 Task: Open Card Customer Service Review in Board Brand Guidelines Development and Implementation to Workspace Enterprise Resource Planning Software and add a team member Softage.3@softage.net, a label Red, a checklist Financial Planning, an attachment from your onedrive, a color Red and finally, add a card description 'Plan and execute company team-building activity at a pottery class' and a comment 'This task requires us to stay focused on the end goal and not get sidetracked by distractions.'. Add a start date 'Jan 03, 1900' with a due date 'Jan 10, 1900'
Action: Mouse moved to (71, 240)
Screenshot: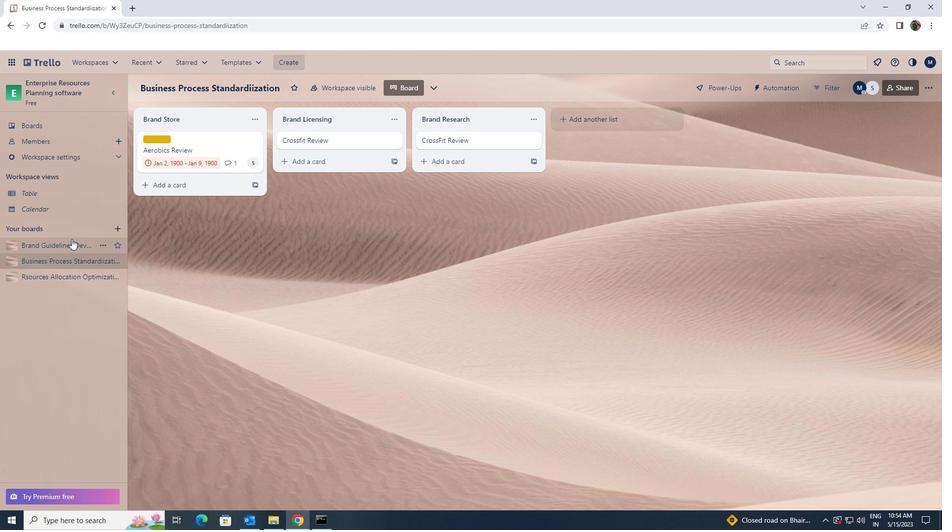 
Action: Mouse pressed left at (71, 240)
Screenshot: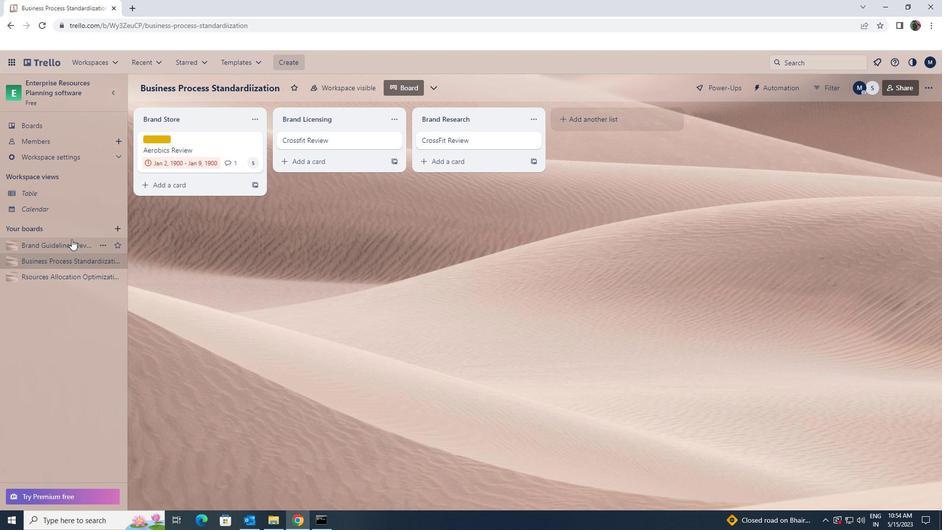 
Action: Mouse moved to (187, 137)
Screenshot: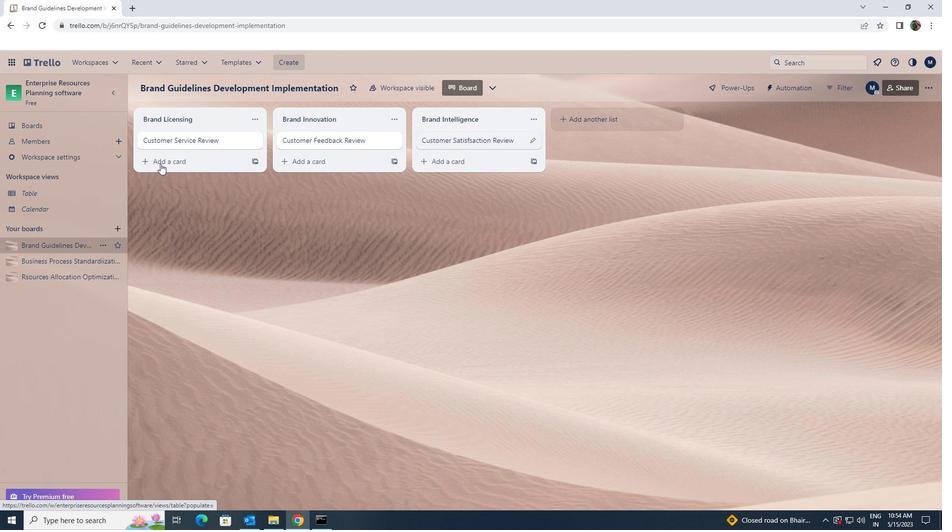
Action: Mouse pressed left at (187, 137)
Screenshot: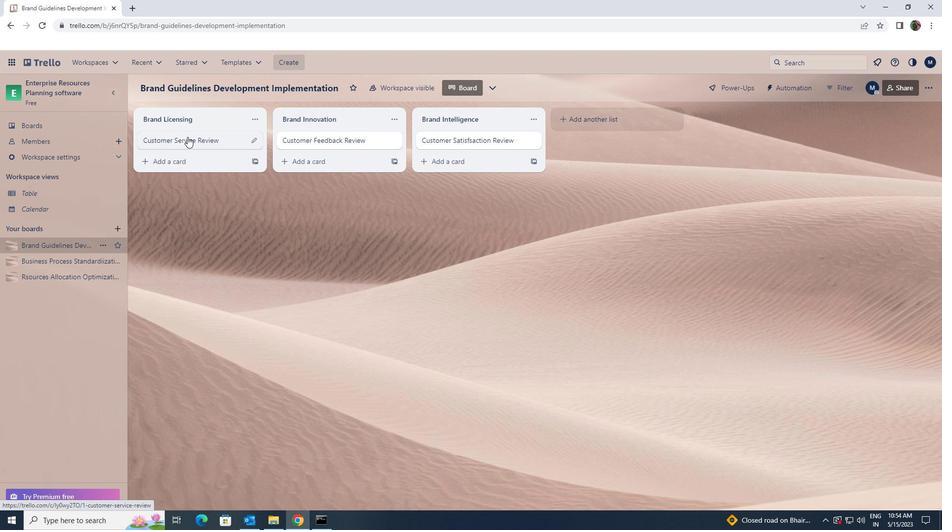 
Action: Mouse moved to (585, 145)
Screenshot: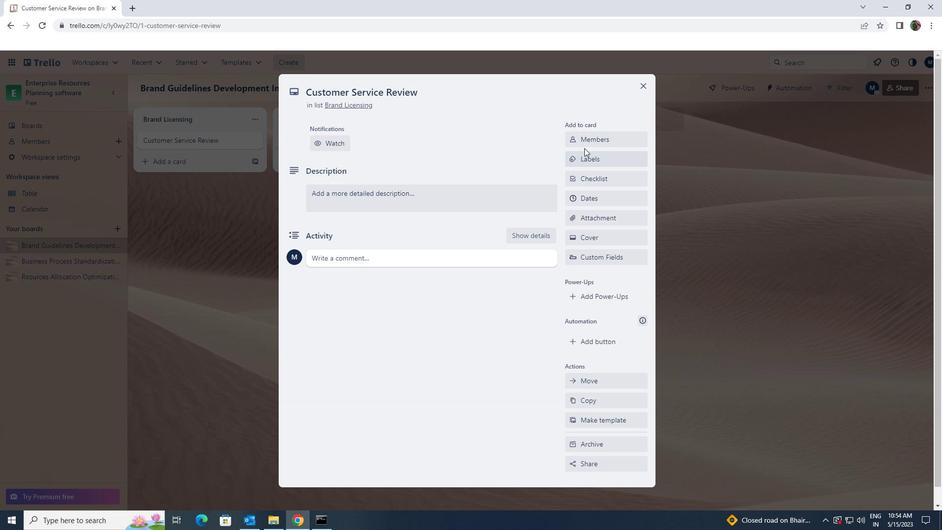 
Action: Mouse pressed left at (585, 145)
Screenshot: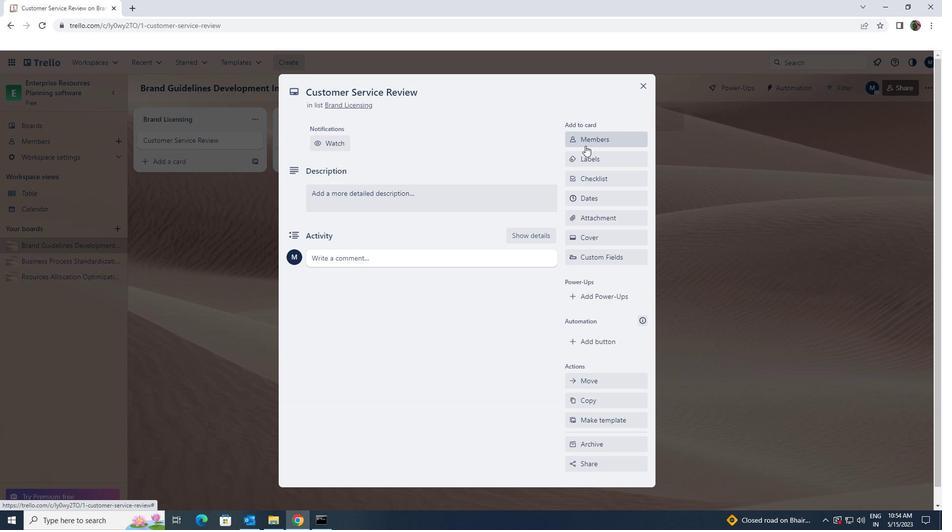 
Action: Mouse moved to (593, 176)
Screenshot: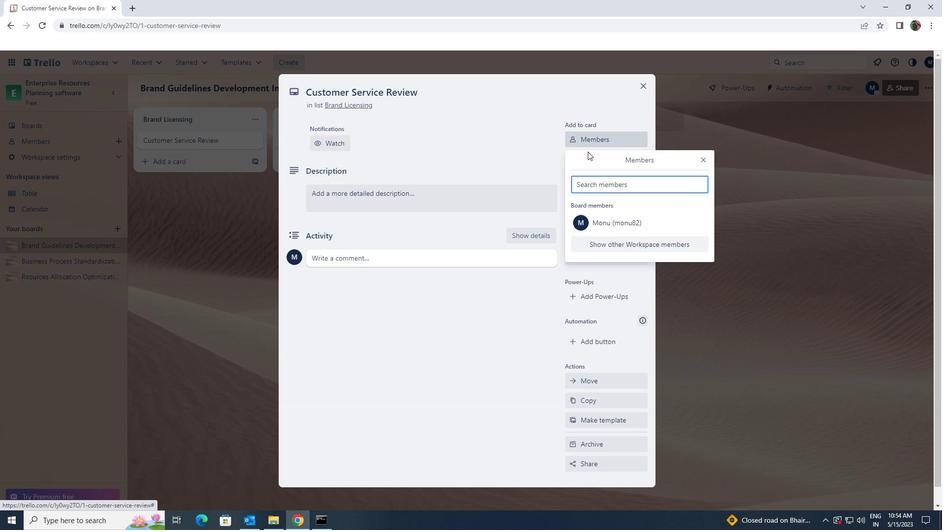 
Action: Key pressed softage.3<Key.shift>@SOFTAGE.NET
Screenshot: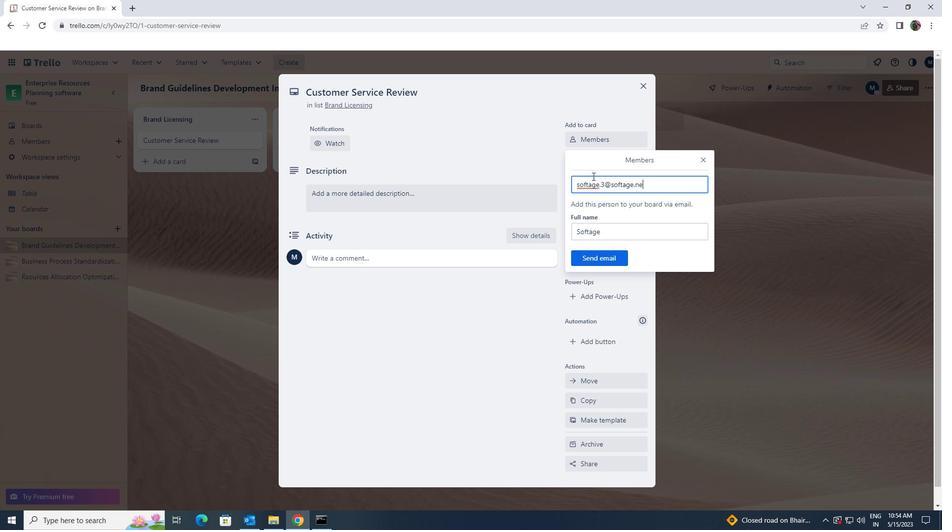 
Action: Mouse moved to (601, 265)
Screenshot: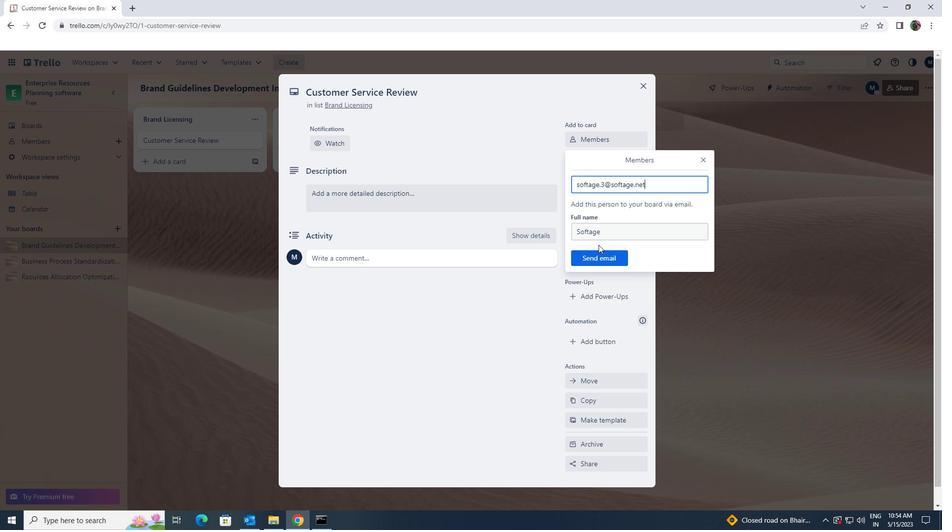 
Action: Mouse pressed left at (601, 265)
Screenshot: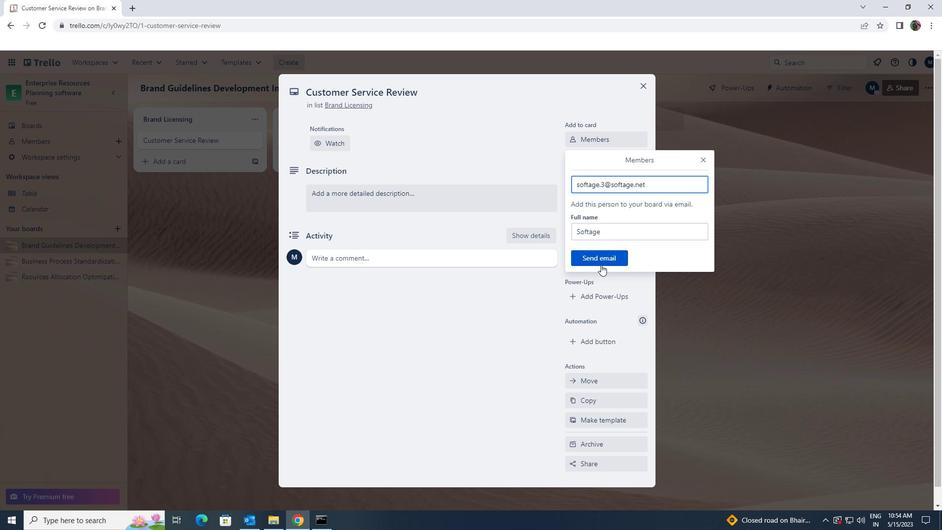 
Action: Mouse moved to (601, 196)
Screenshot: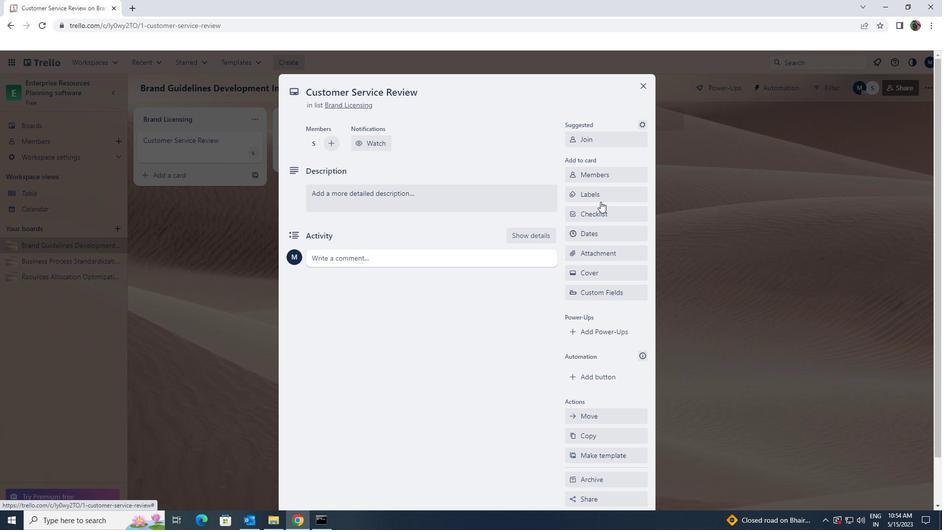 
Action: Mouse pressed left at (601, 196)
Screenshot: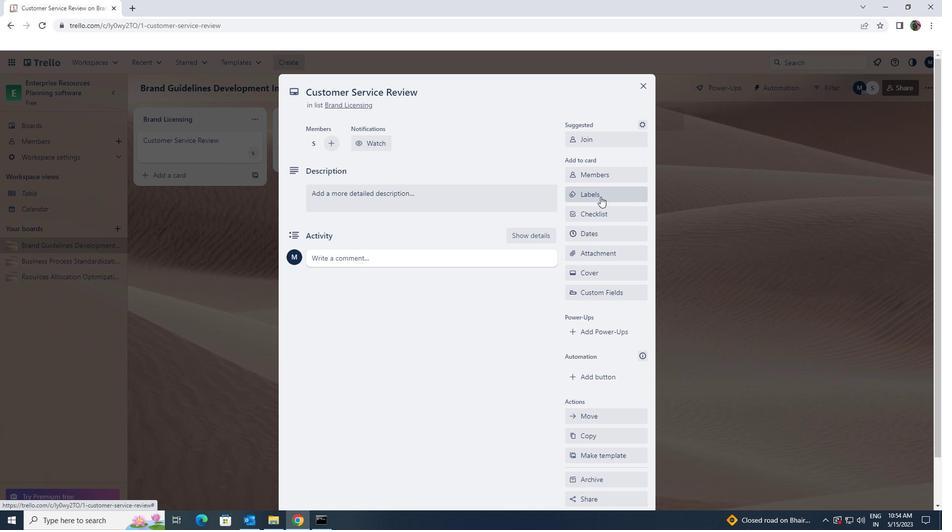 
Action: Mouse moved to (637, 387)
Screenshot: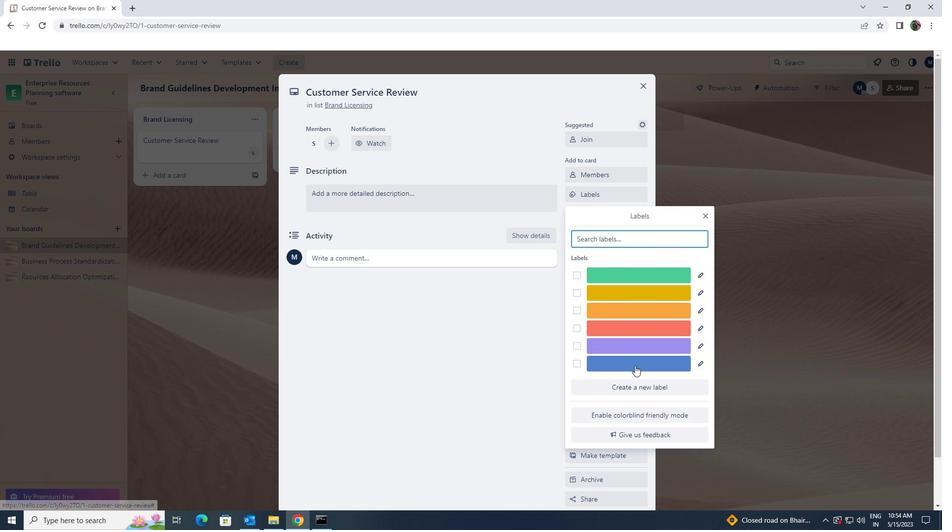 
Action: Mouse pressed left at (637, 387)
Screenshot: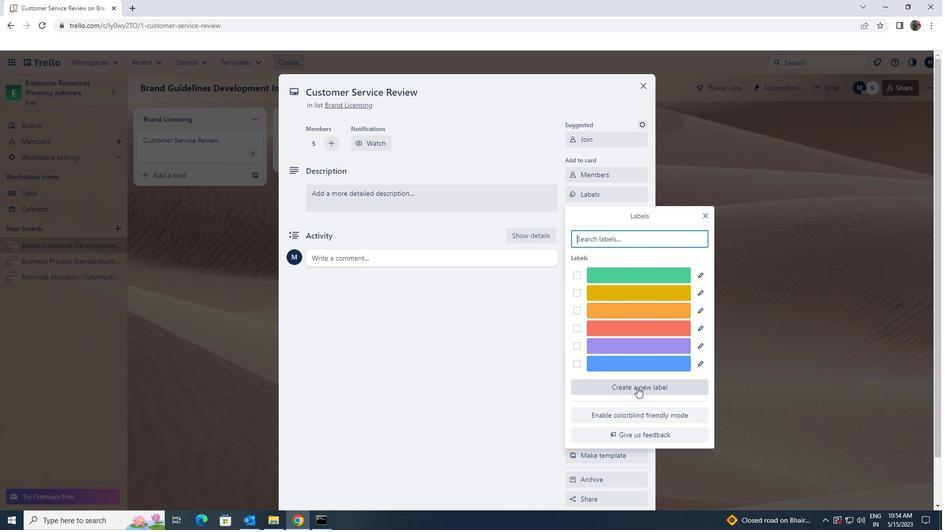
Action: Mouse moved to (665, 377)
Screenshot: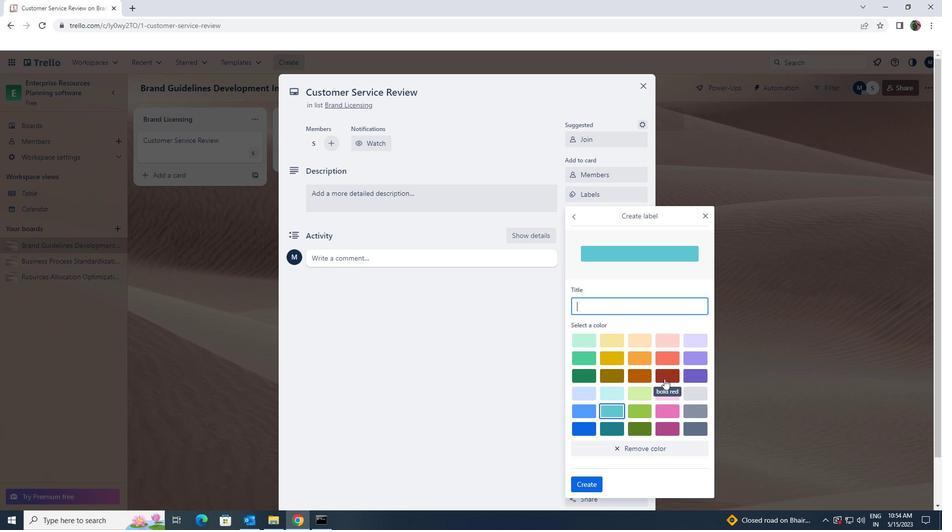 
Action: Mouse pressed left at (665, 377)
Screenshot: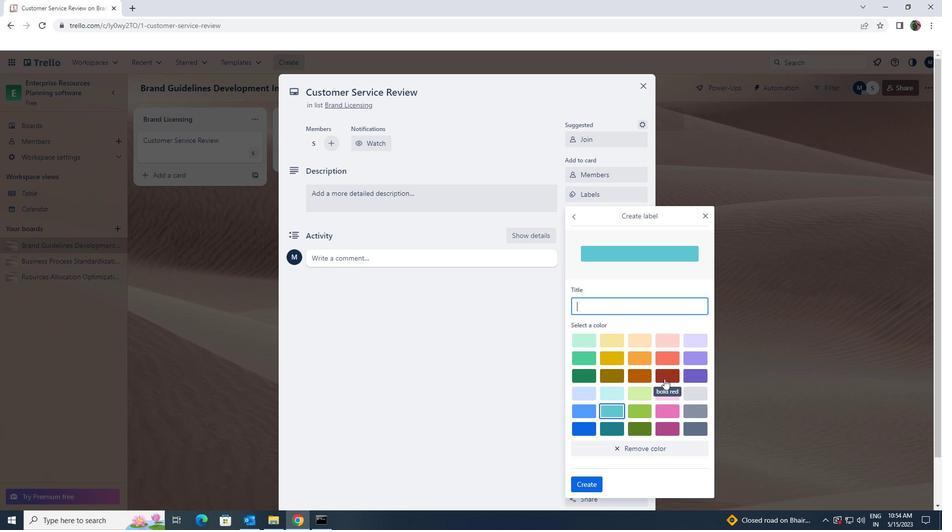 
Action: Mouse moved to (597, 487)
Screenshot: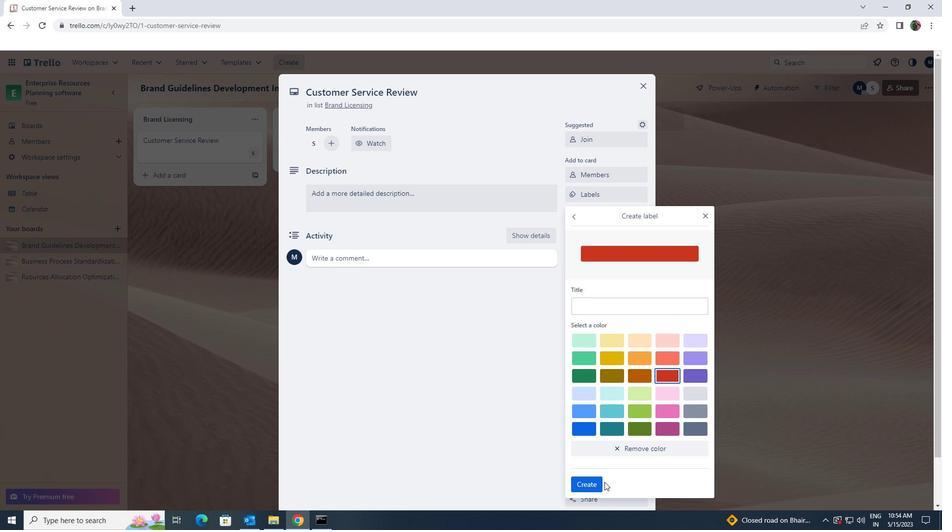 
Action: Mouse pressed left at (597, 487)
Screenshot: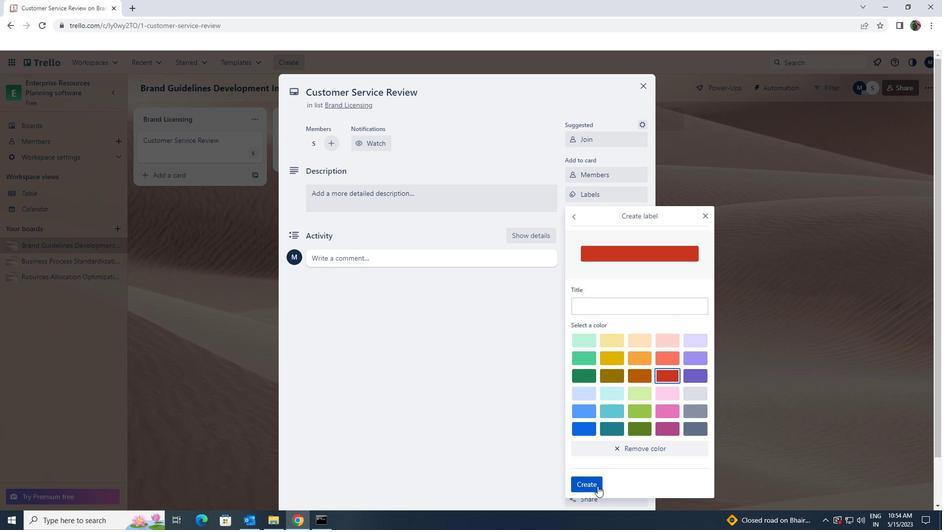 
Action: Mouse moved to (705, 217)
Screenshot: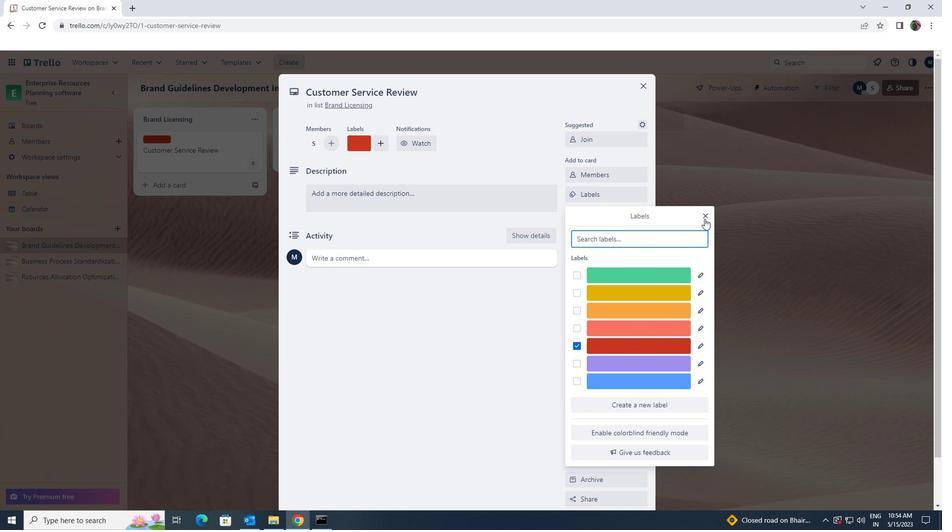 
Action: Mouse pressed left at (705, 217)
Screenshot: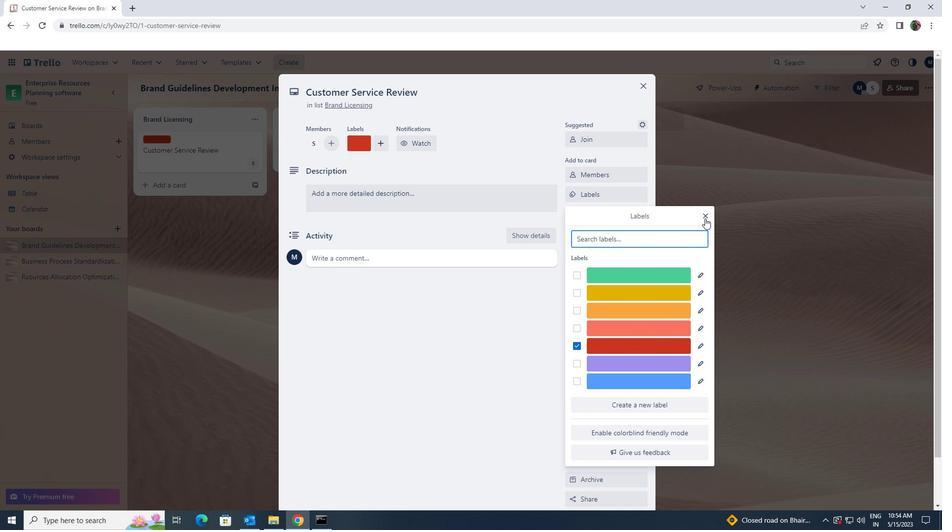 
Action: Mouse moved to (637, 213)
Screenshot: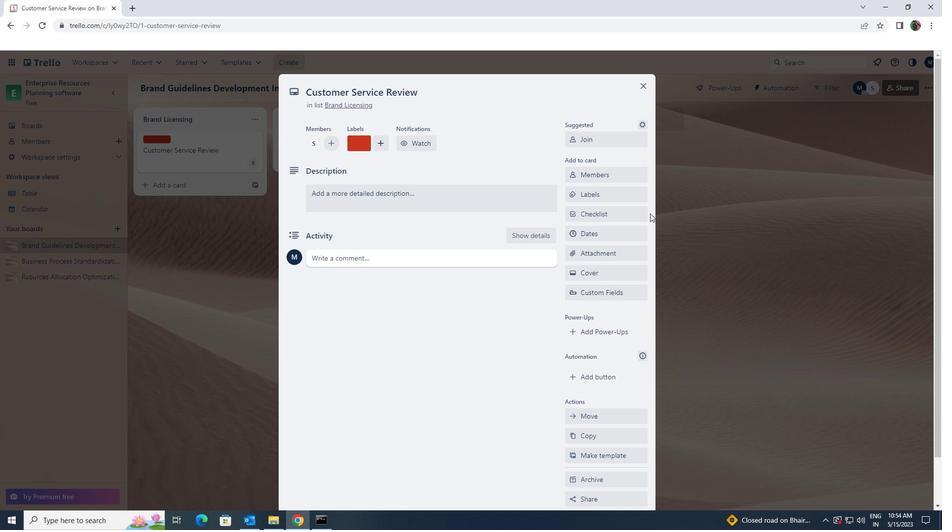 
Action: Mouse pressed left at (637, 213)
Screenshot: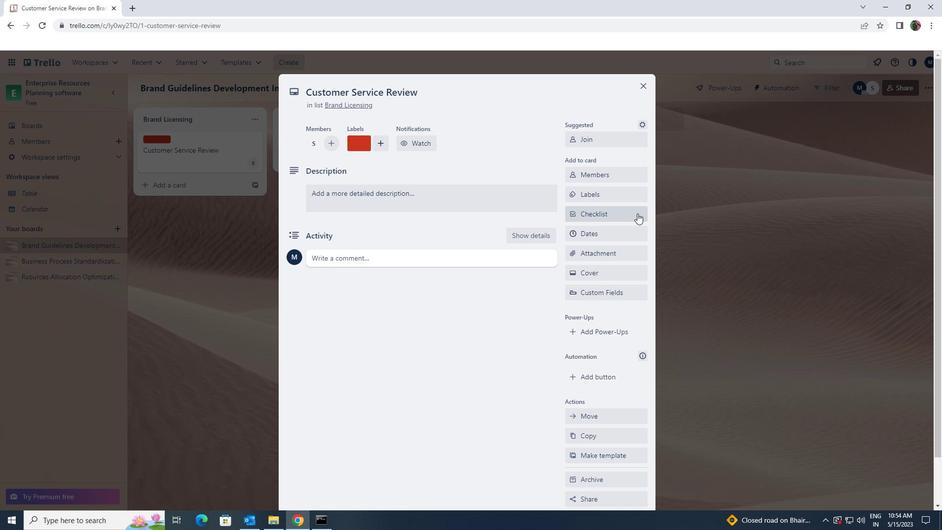 
Action: Key pressed <Key.shift>FINANCIAL<Key.space><Key.shift>PLANNING
Screenshot: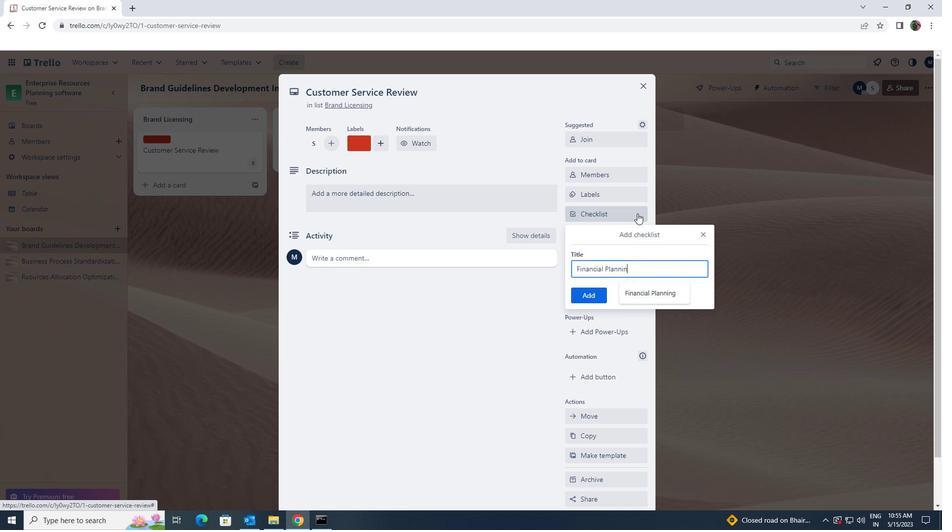 
Action: Mouse moved to (594, 295)
Screenshot: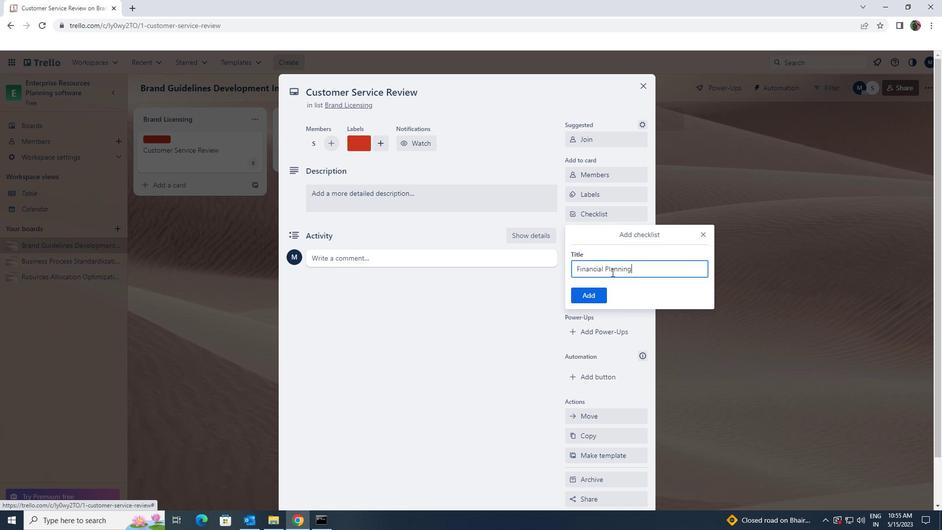 
Action: Mouse pressed left at (594, 295)
Screenshot: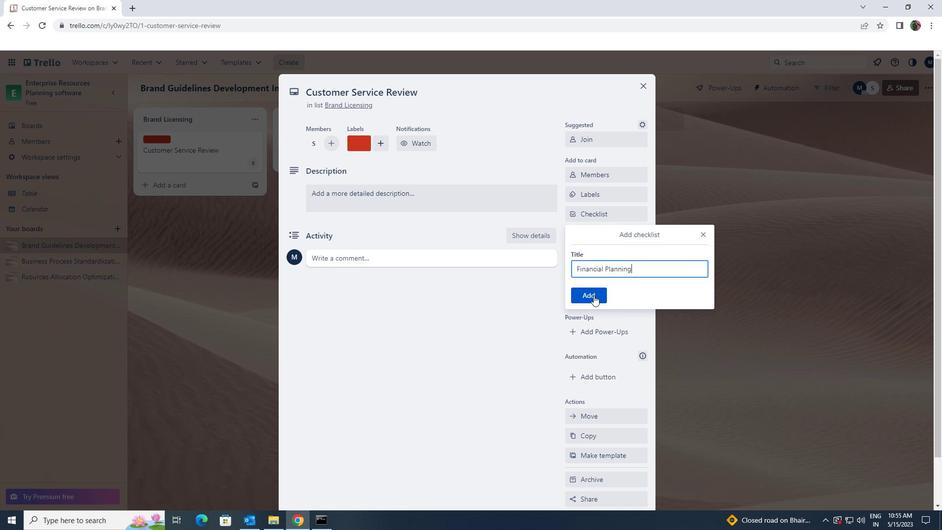 
Action: Mouse moved to (605, 254)
Screenshot: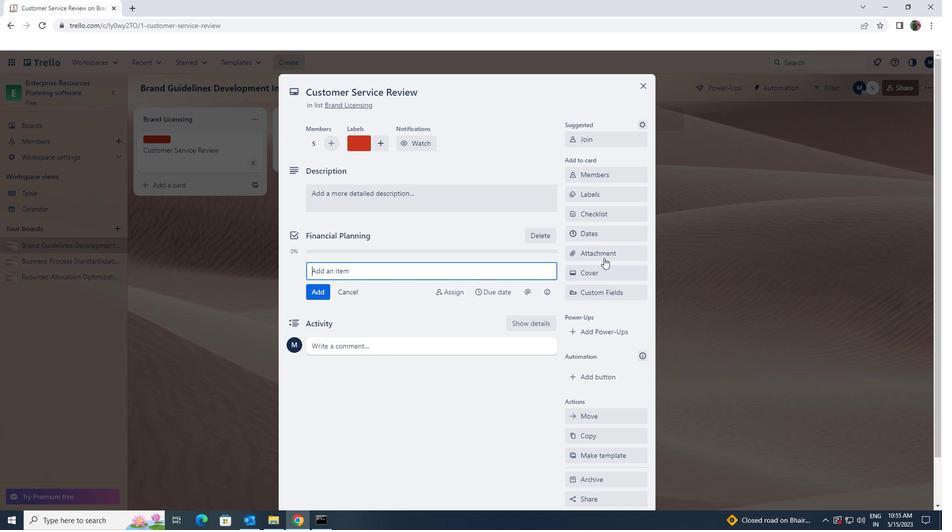 
Action: Mouse pressed left at (605, 254)
Screenshot: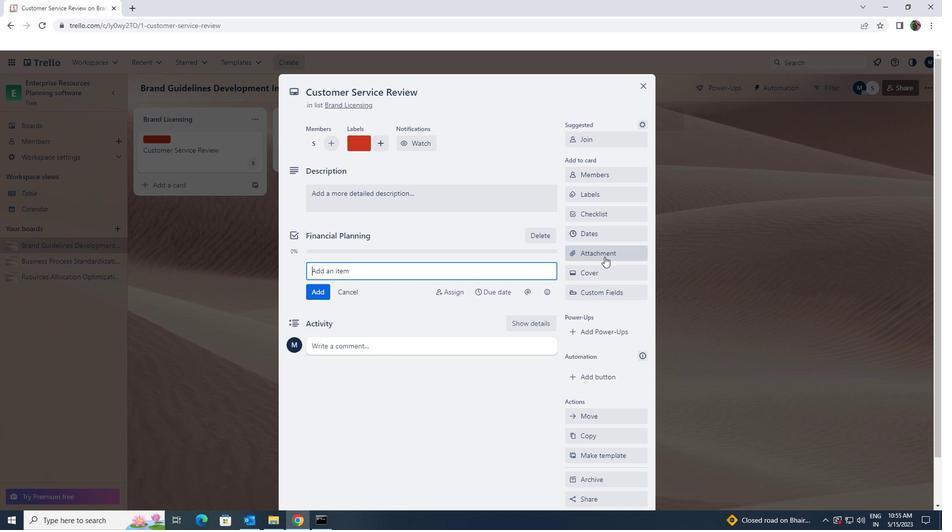 
Action: Mouse moved to (610, 323)
Screenshot: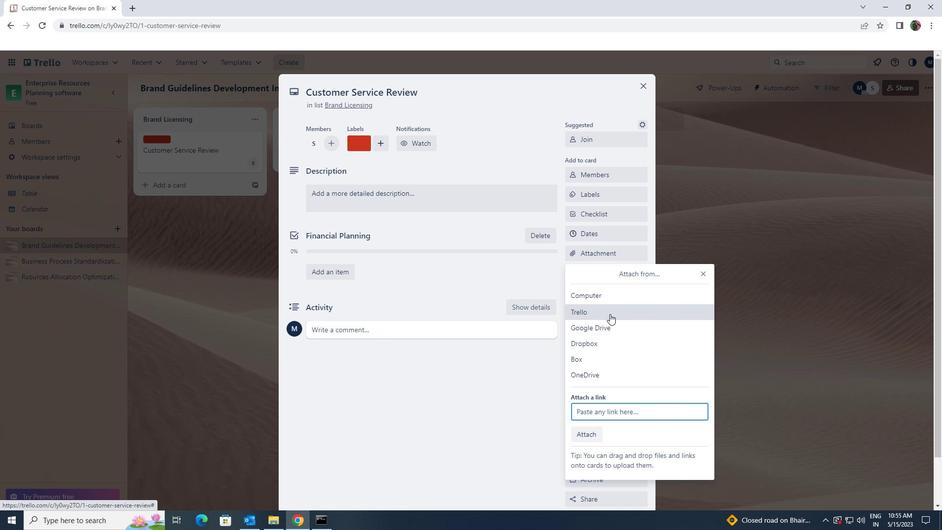 
Action: Mouse pressed left at (610, 323)
Screenshot: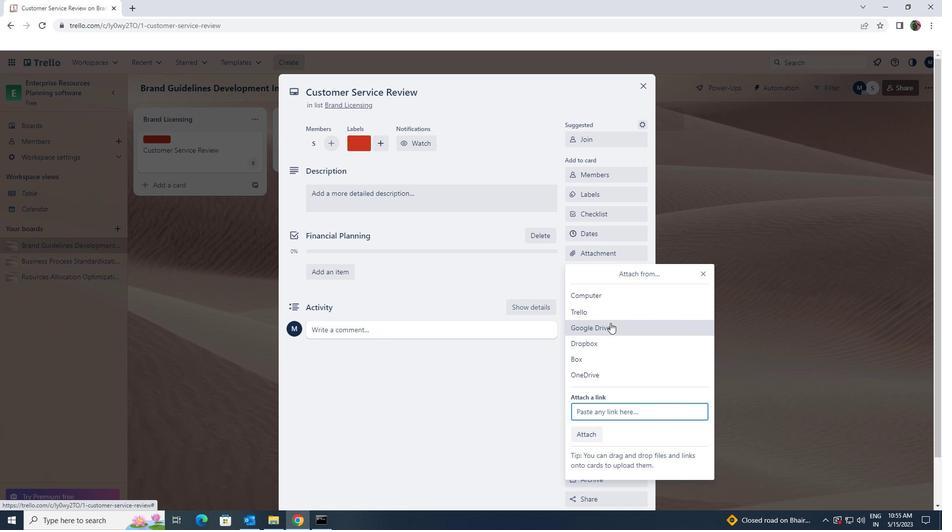 
Action: Mouse moved to (284, 280)
Screenshot: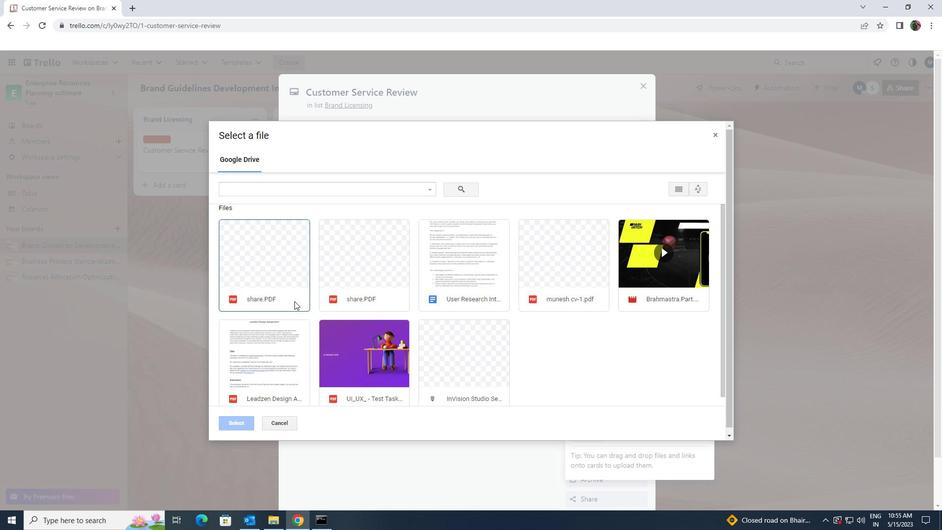 
Action: Mouse pressed left at (284, 280)
Screenshot: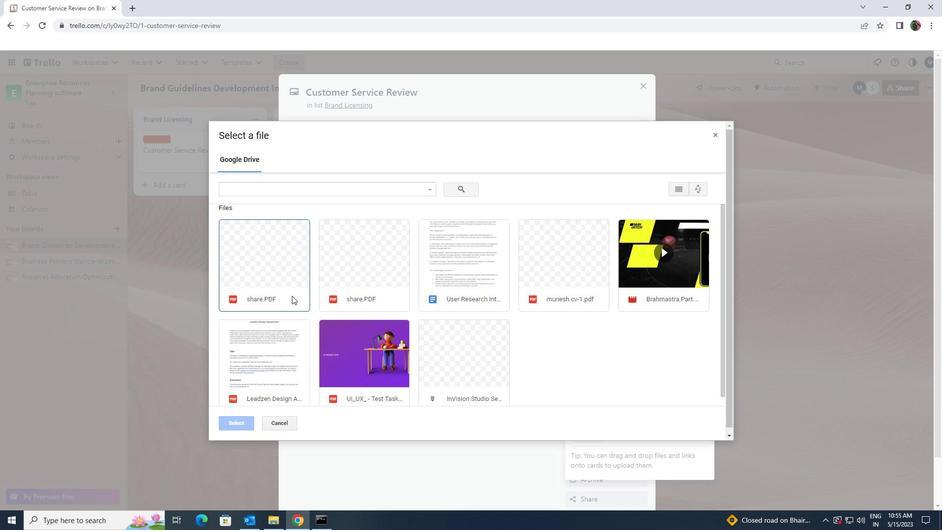 
Action: Mouse moved to (249, 423)
Screenshot: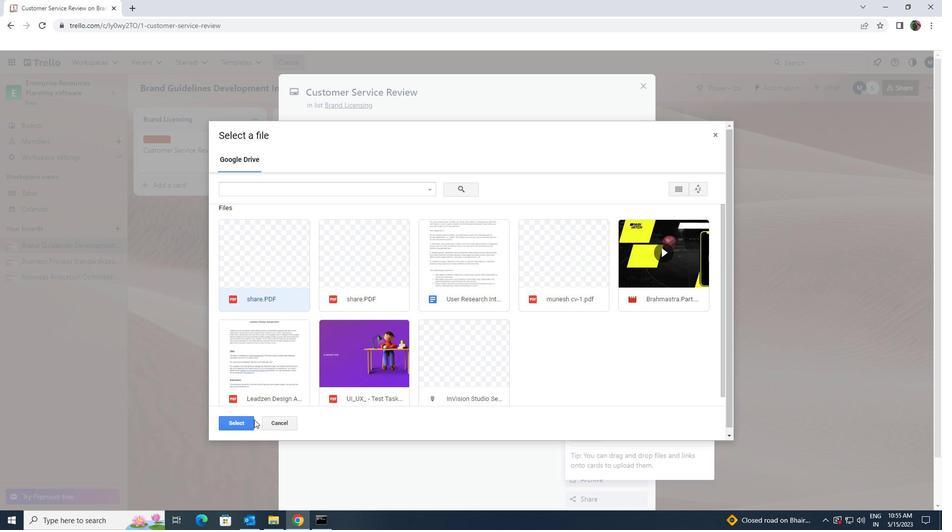 
Action: Mouse pressed left at (249, 423)
Screenshot: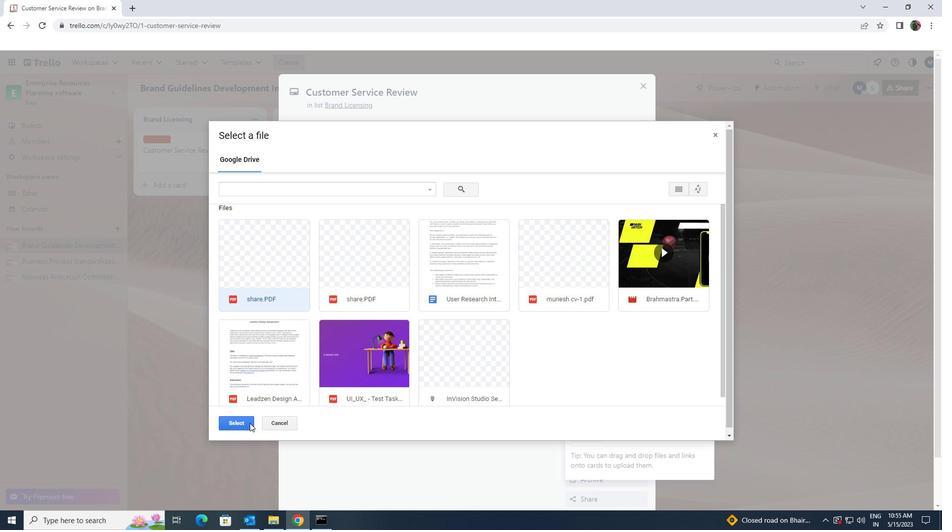 
Action: Mouse moved to (331, 195)
Screenshot: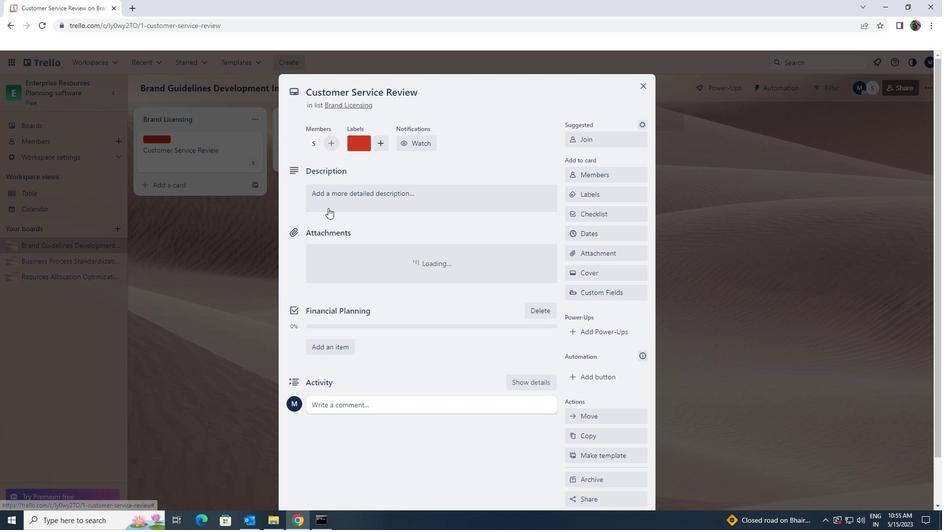 
Action: Mouse pressed left at (331, 195)
Screenshot: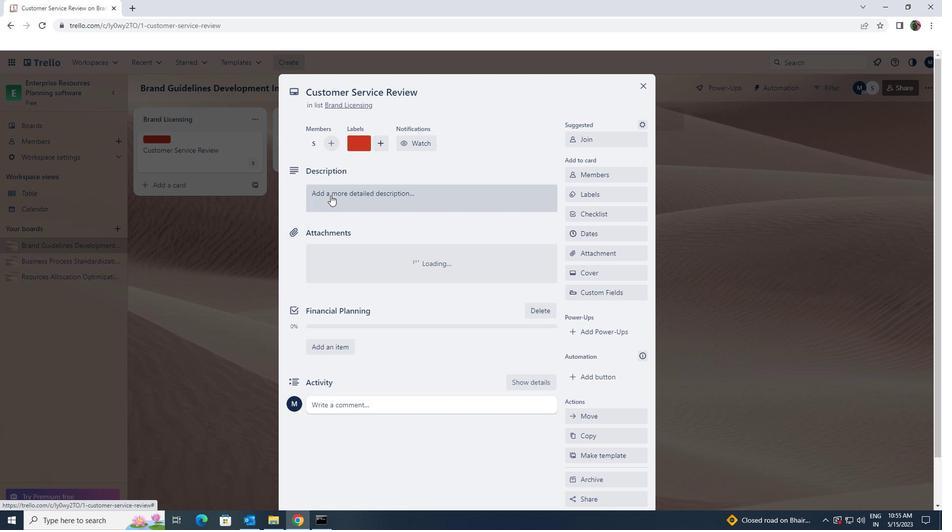 
Action: Key pressed <Key.shift><Key.shift><Key.shift><Key.shift><Key.shift><Key.shift><Key.shift><Key.shift><Key.shift><Key.shift><Key.shift><Key.shift><Key.shift><Key.shift><Key.shift><Key.shift><Key.shift><Key.shift><Key.shift><Key.shift><Key.shift><Key.shift><Key.shift><Key.shift><Key.shift><Key.shift><Key.shift><Key.shift><Key.shift><Key.shift><Key.shift><Key.shift><Key.shift><Key.shift><Key.shift>PLAN<Key.space>AND<Key.space>EXECUTE<Key.space>COMPNAY<Key.space>TEAM<Key.space>BUILDING<Key.space>ACTIVITY<Key.space>AT<Key.space>A<Key.space>POTTERY<Key.space>CLASS
Screenshot: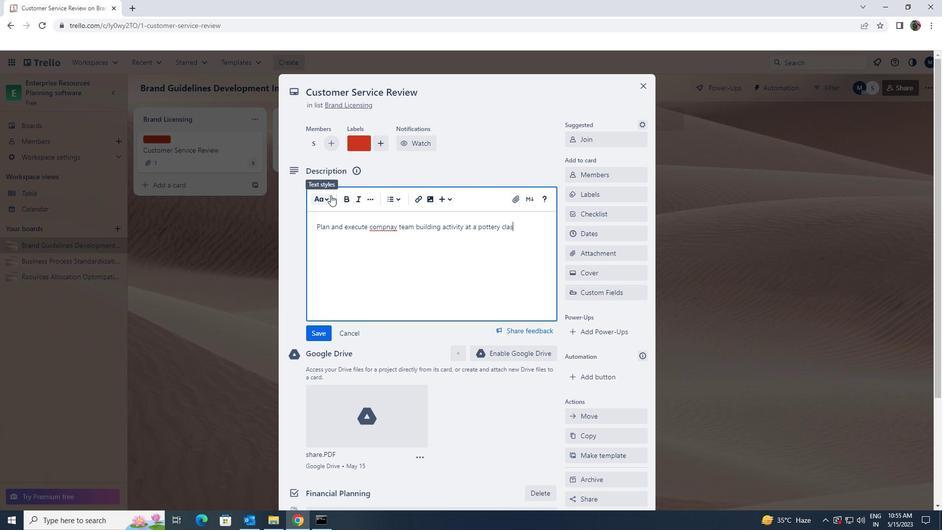 
Action: Mouse moved to (390, 227)
Screenshot: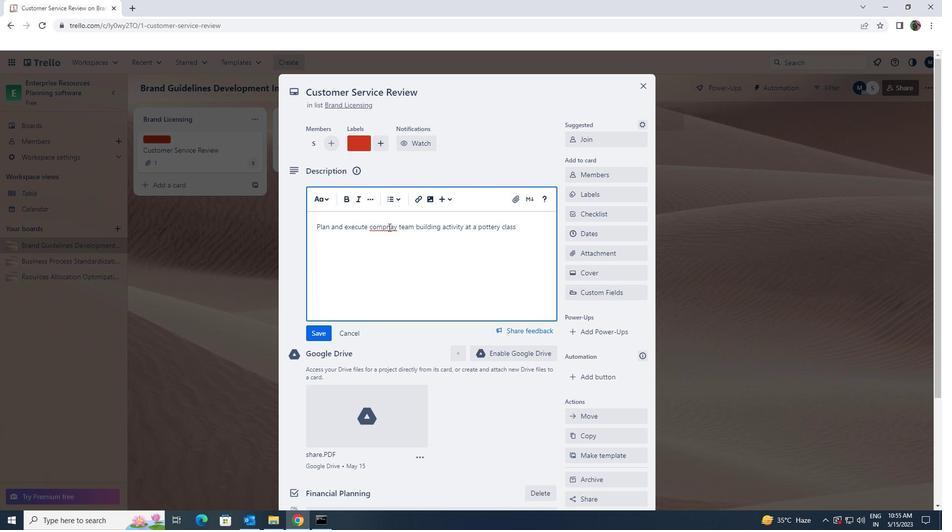 
Action: Mouse pressed left at (390, 227)
Screenshot: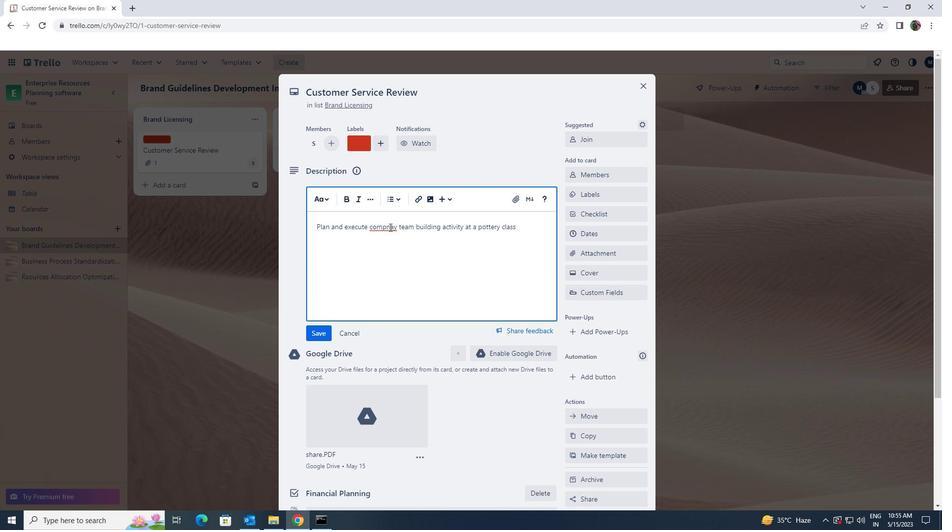 
Action: Mouse moved to (392, 227)
Screenshot: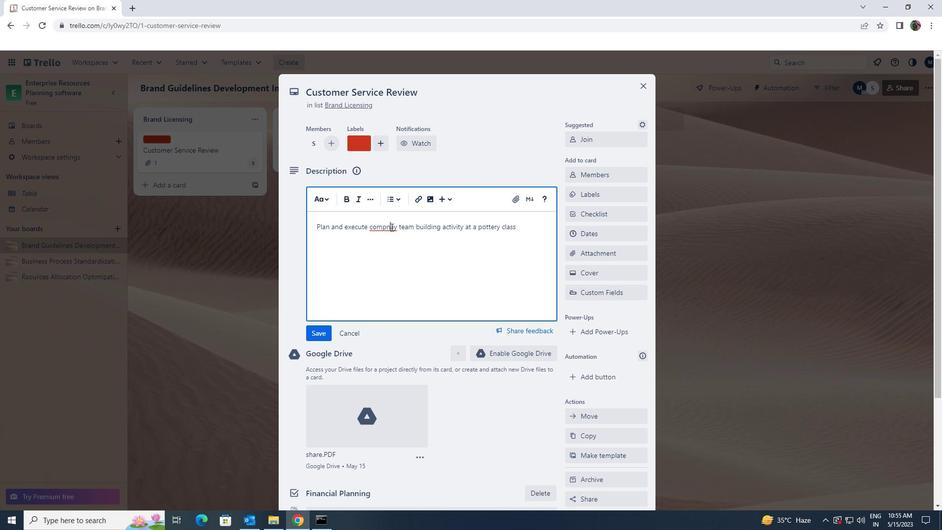 
Action: Key pressed <Key.backspace>
Screenshot: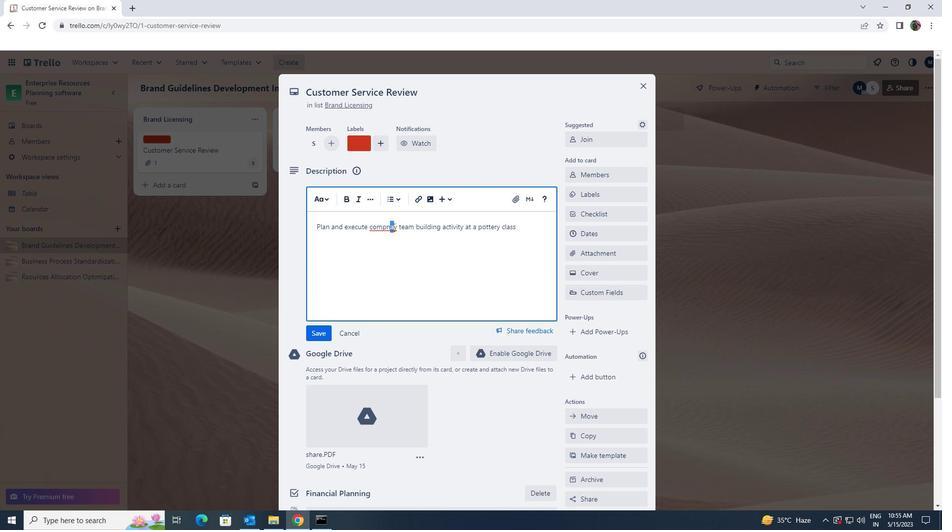 
Action: Mouse moved to (386, 227)
Screenshot: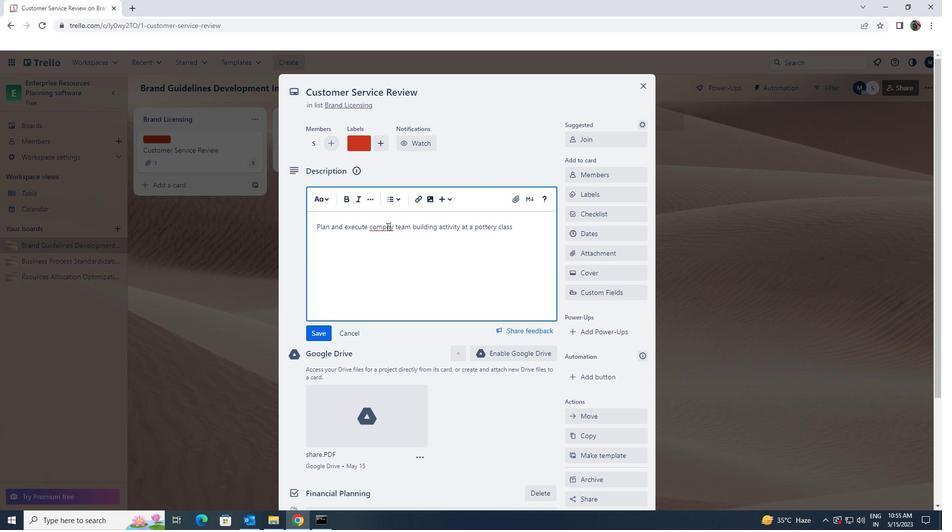 
Action: Mouse pressed left at (386, 227)
Screenshot: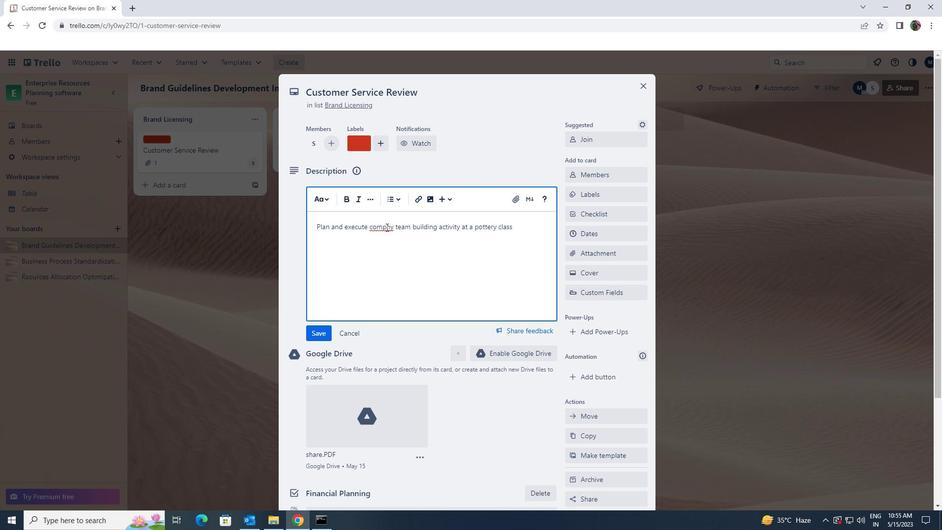 
Action: Key pressed A
Screenshot: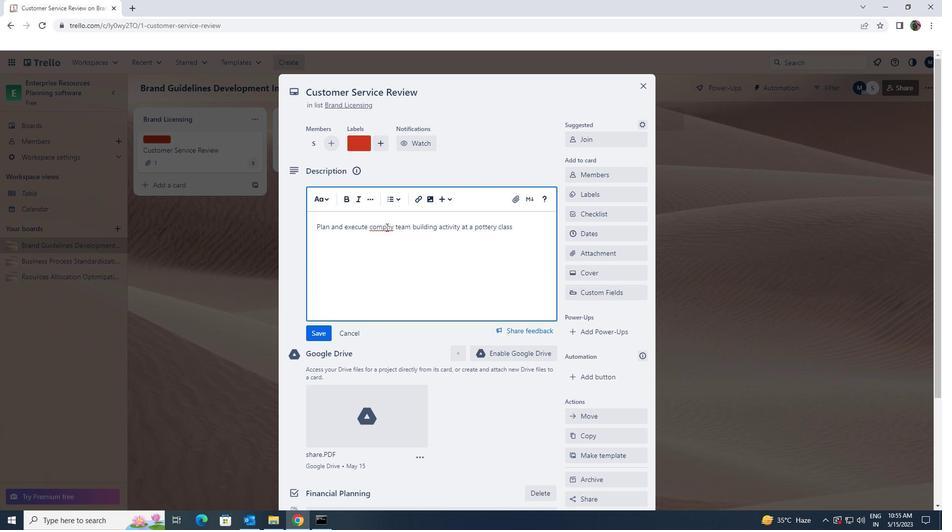 
Action: Mouse moved to (329, 333)
Screenshot: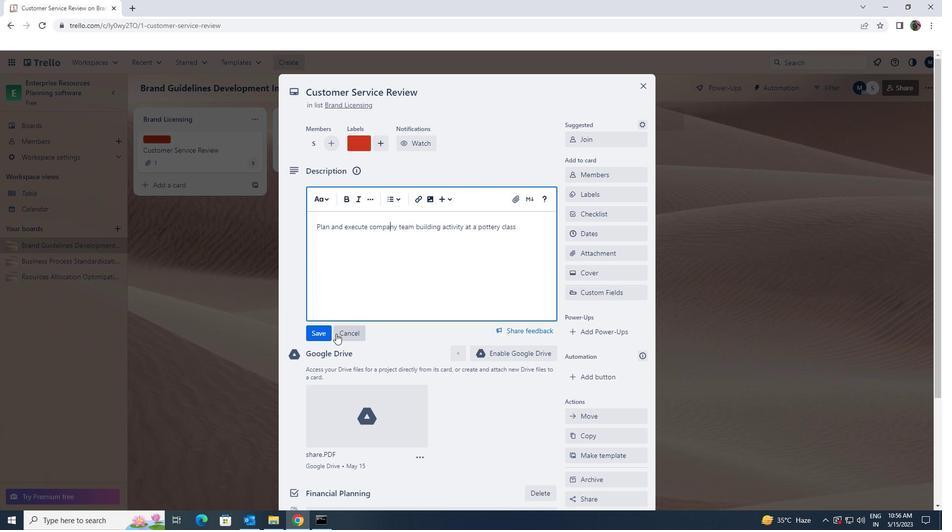 
Action: Mouse pressed left at (329, 333)
Screenshot: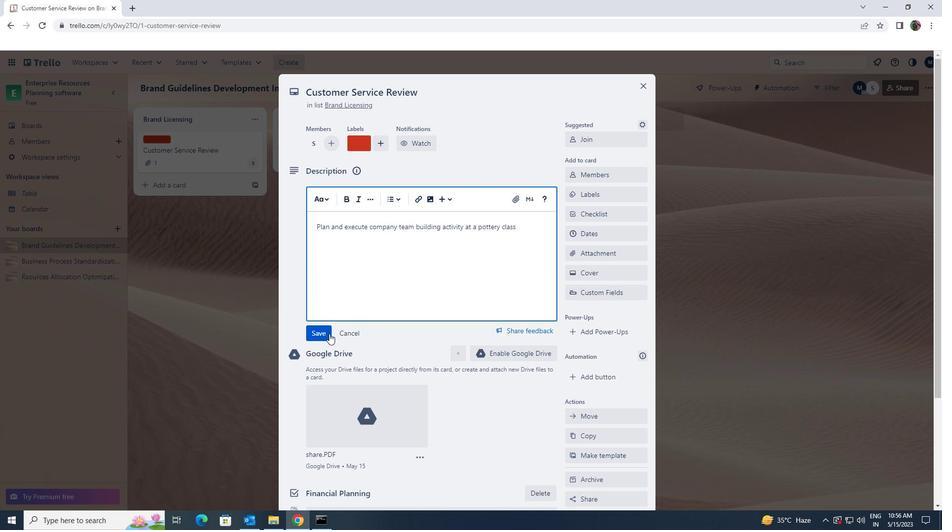 
Action: Mouse scrolled (329, 333) with delta (0, 0)
Screenshot: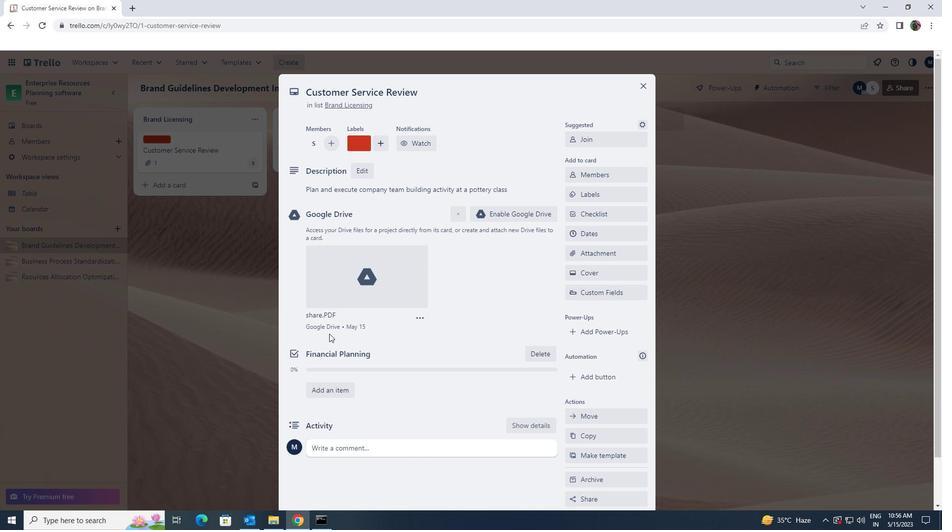 
Action: Mouse scrolled (329, 333) with delta (0, 0)
Screenshot: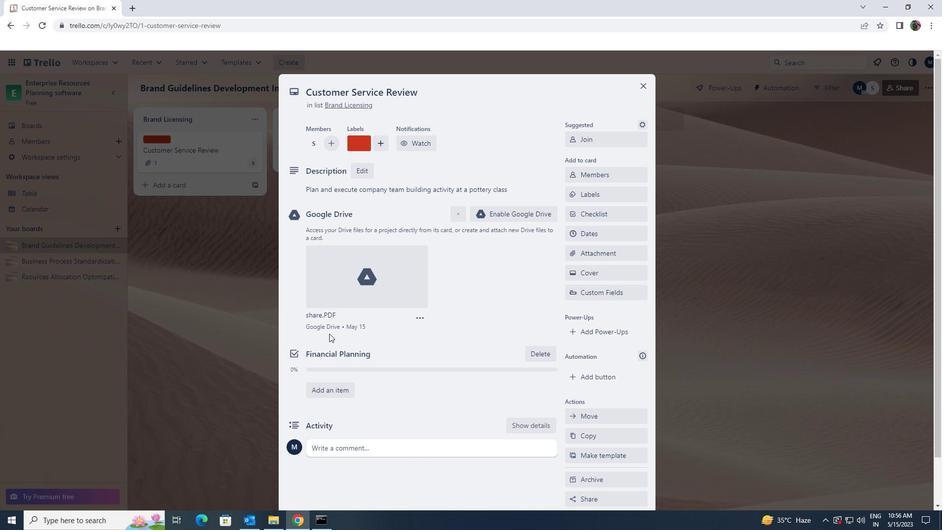 
Action: Mouse scrolled (329, 333) with delta (0, 0)
Screenshot: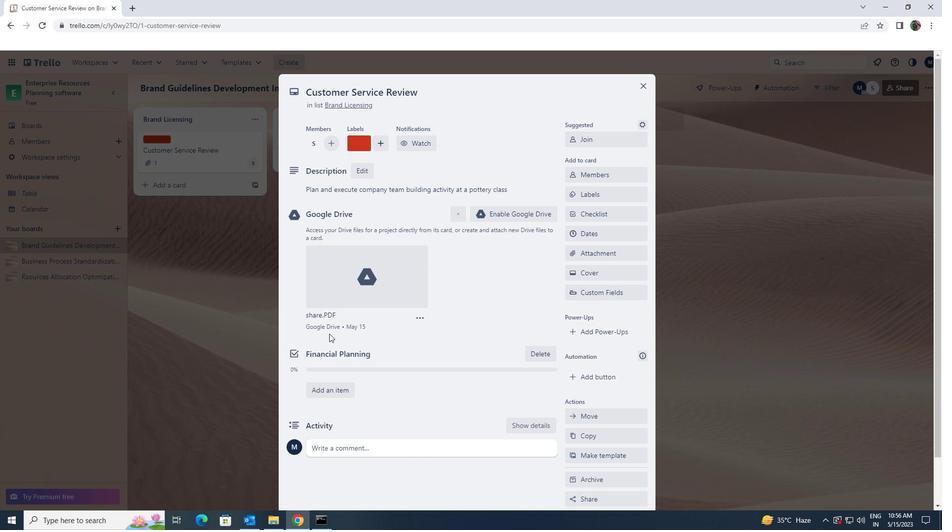 
Action: Mouse moved to (361, 403)
Screenshot: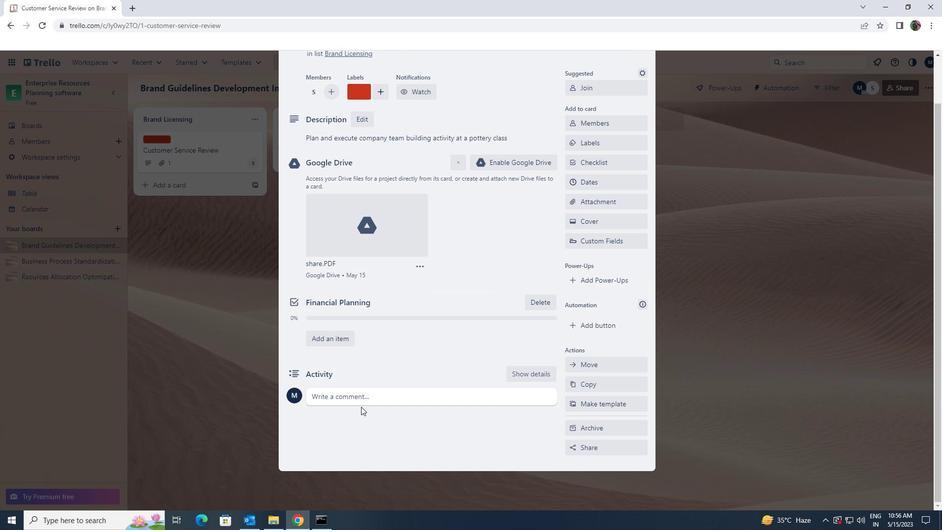 
Action: Mouse pressed left at (361, 403)
Screenshot: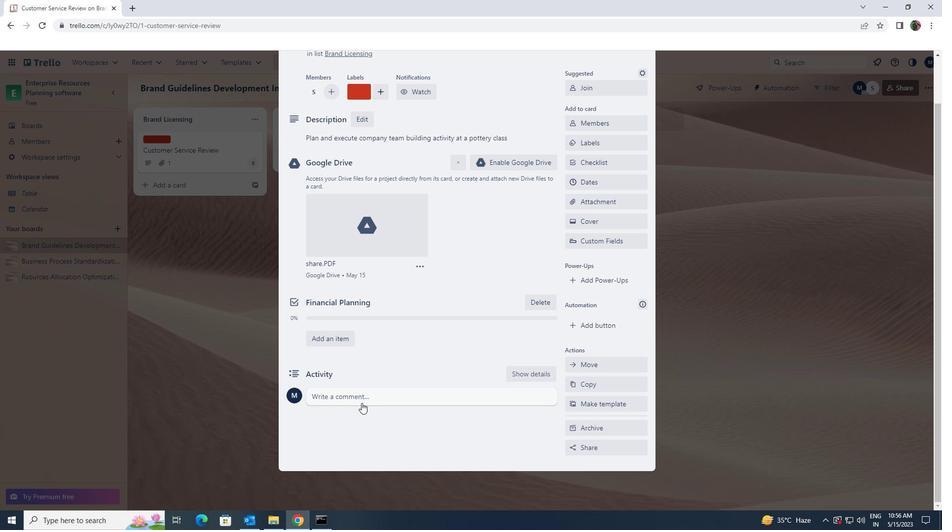 
Action: Key pressed <Key.shift>THIS<Key.space><Key.shift>TASK<Key.space><Key.shift>REQUIRES<Key.space>US<Key.space>TO<Key.space>STAY<Key.space>FOCUSED<Key.space>ON<Key.space>THE<Key.space>END<Key.space>GOAL<Key.space>AND<Key.space>NOT<Key.space>GET<Key.space>SIDETRACKED<Key.space>BY<Key.space>DISTRACTION.
Screenshot: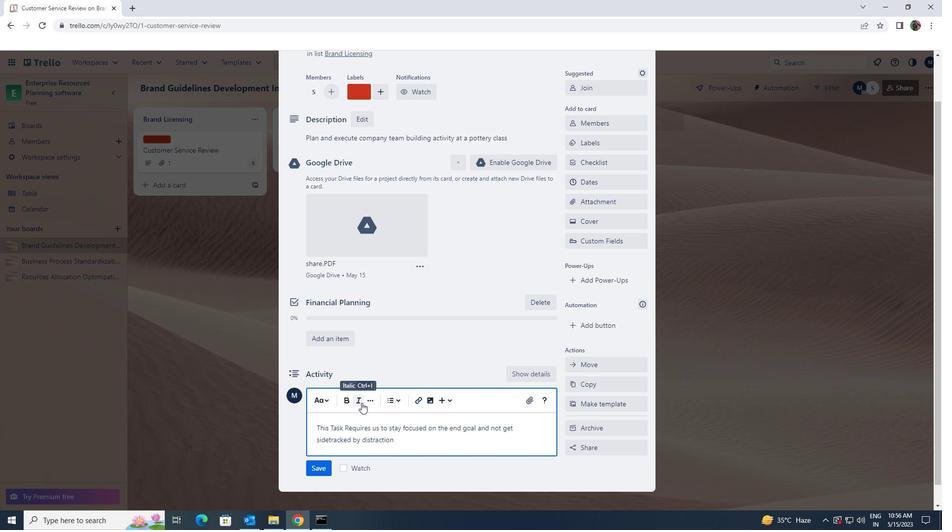 
Action: Mouse moved to (323, 468)
Screenshot: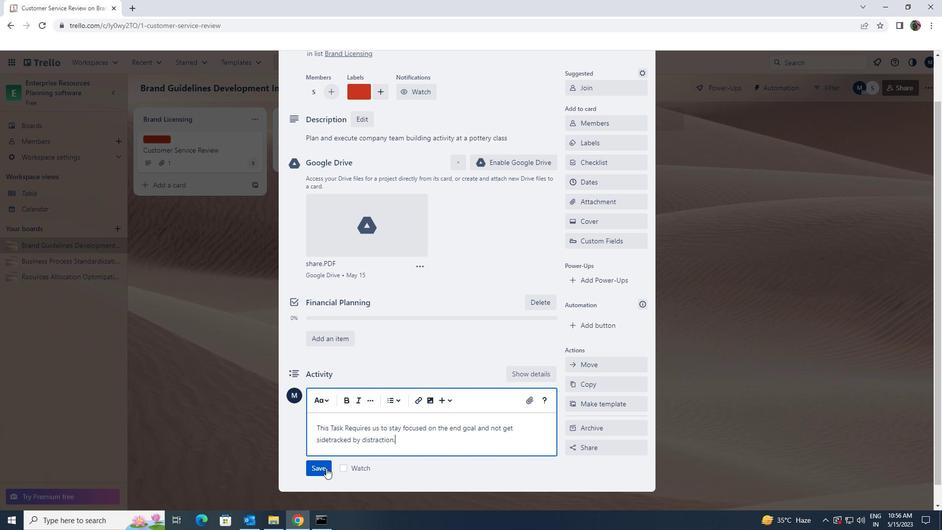 
Action: Mouse pressed left at (323, 468)
Screenshot: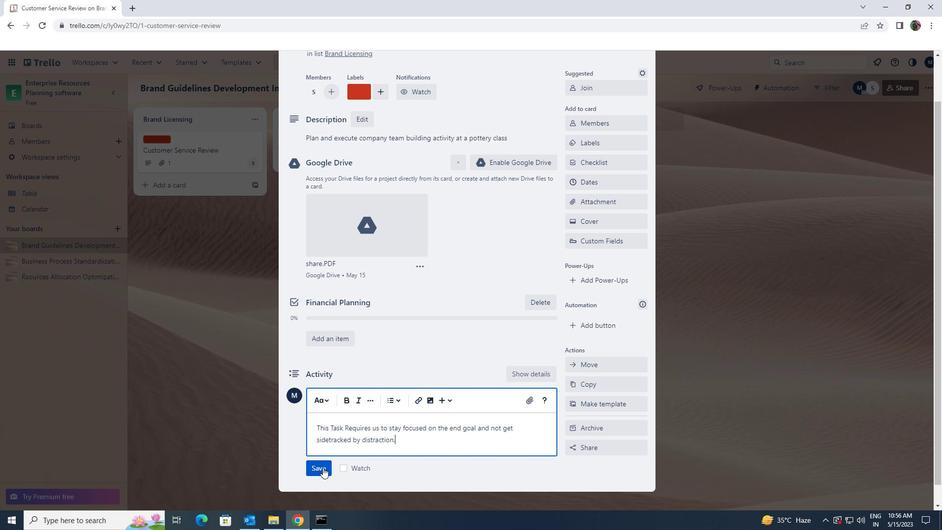 
Action: Mouse moved to (458, 363)
Screenshot: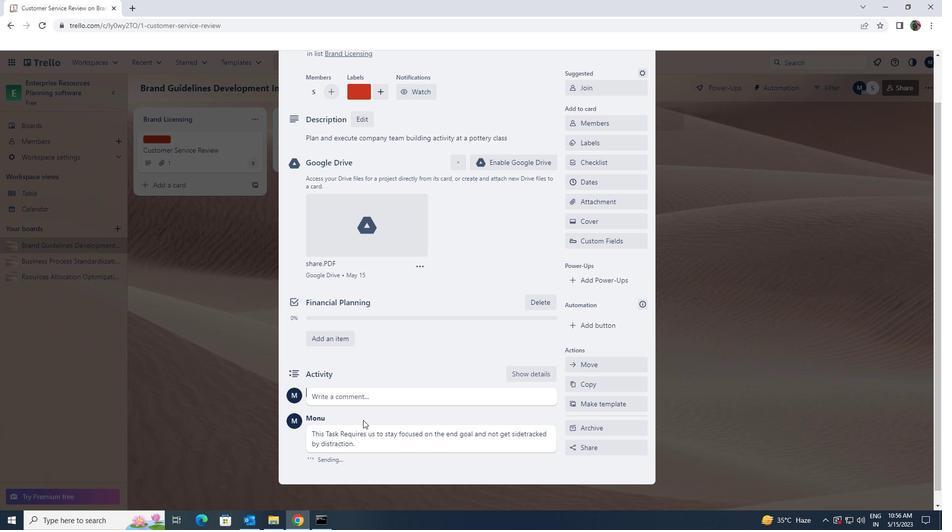 
Action: Mouse scrolled (458, 363) with delta (0, 0)
Screenshot: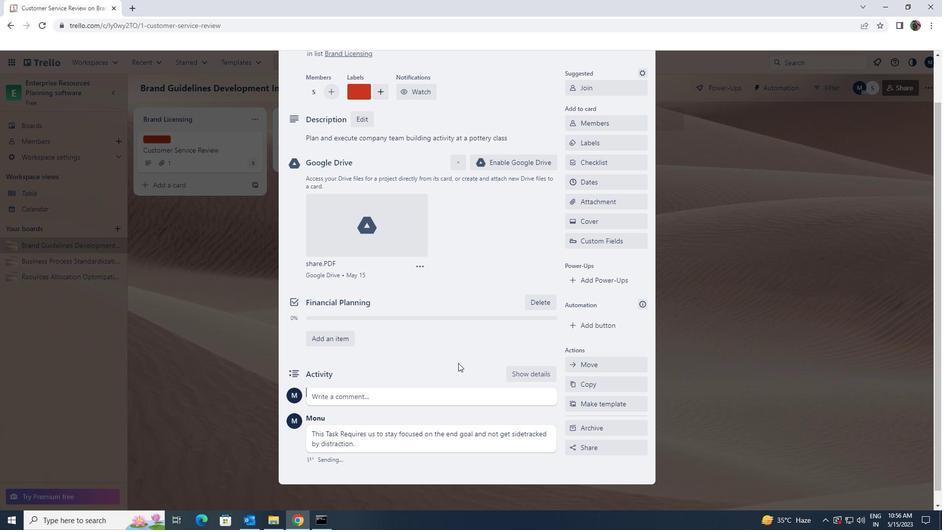 
Action: Mouse scrolled (458, 363) with delta (0, 0)
Screenshot: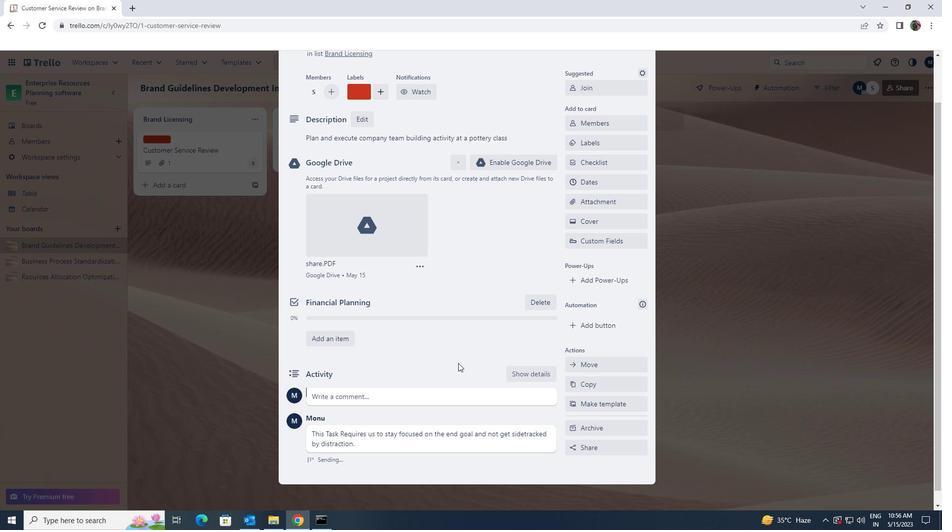 
Action: Mouse scrolled (458, 363) with delta (0, 0)
Screenshot: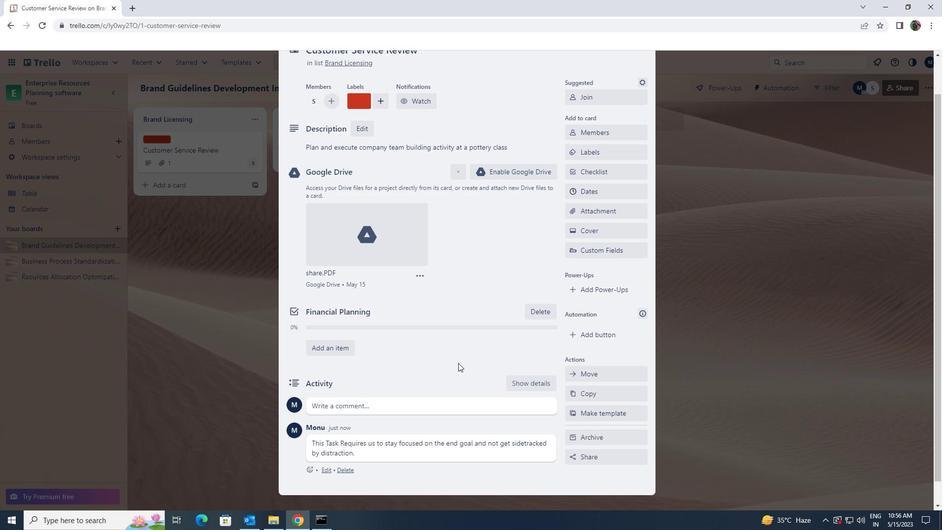 
Action: Mouse scrolled (458, 363) with delta (0, 0)
Screenshot: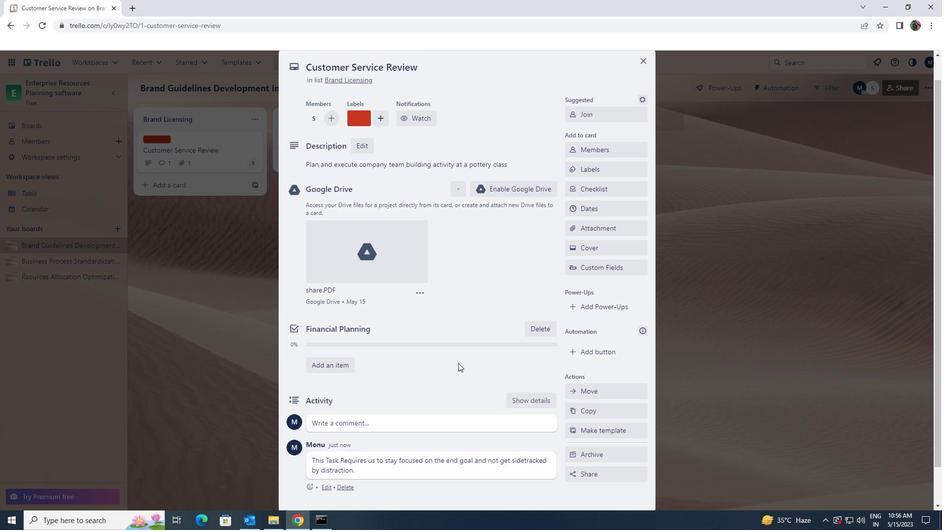 
Action: Mouse moved to (587, 233)
Screenshot: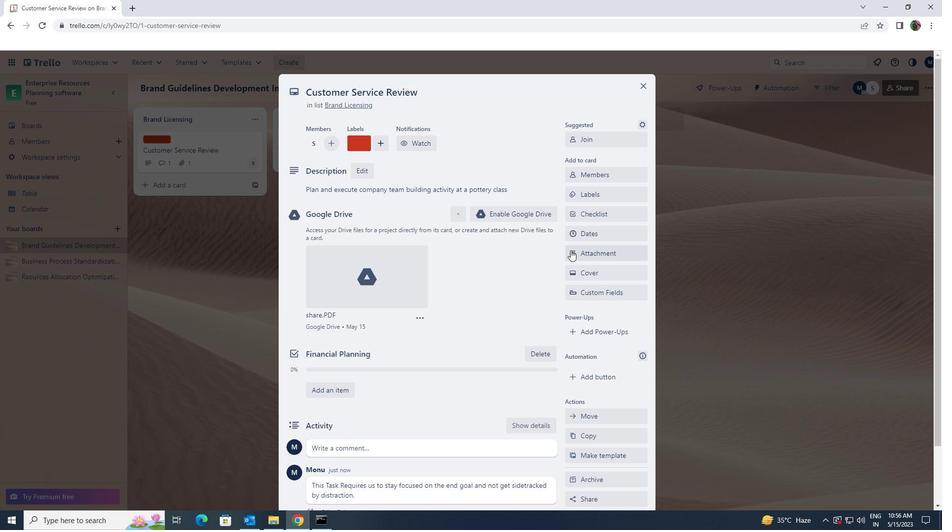 
Action: Mouse pressed left at (587, 233)
Screenshot: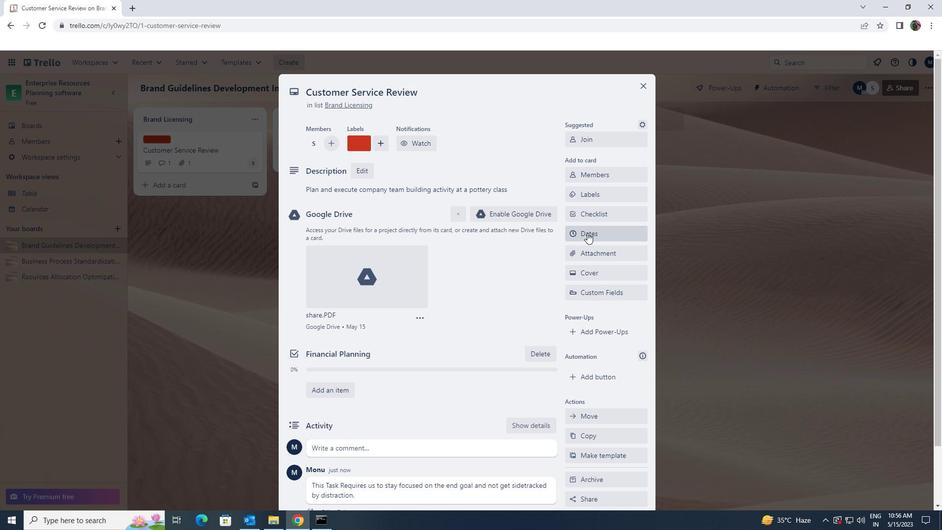 
Action: Mouse moved to (580, 266)
Screenshot: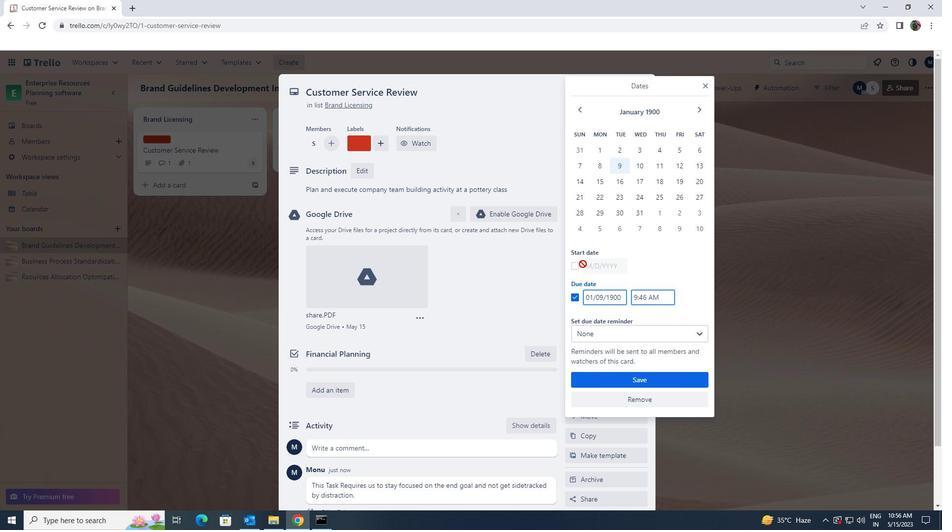
Action: Mouse pressed left at (580, 266)
Screenshot: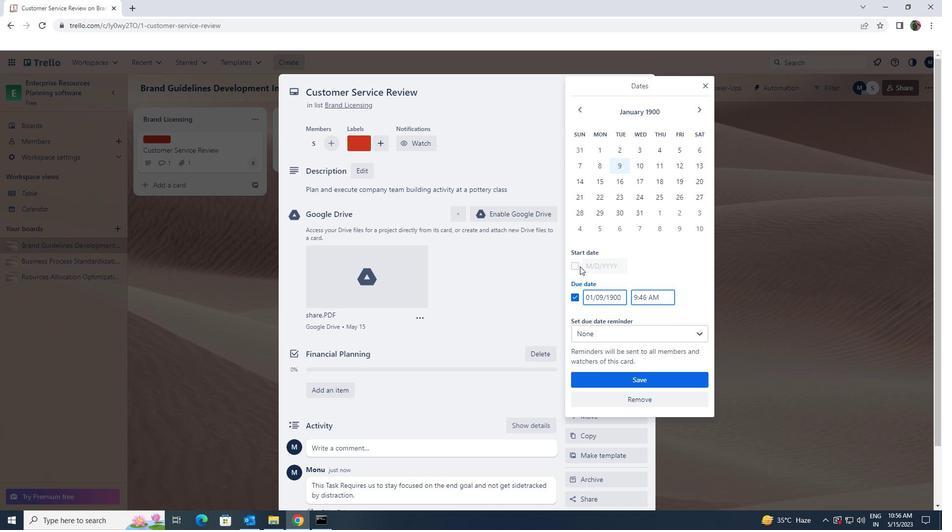 
Action: Mouse moved to (623, 268)
Screenshot: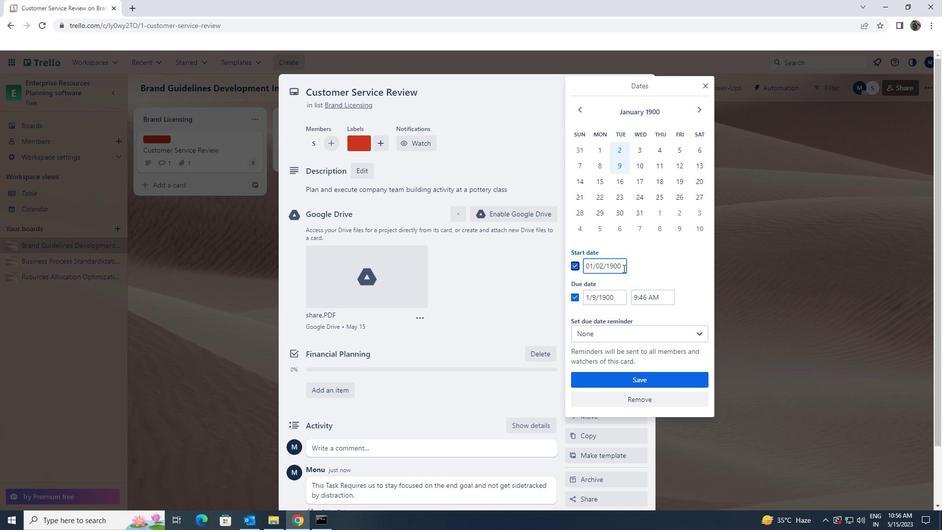 
Action: Mouse pressed left at (623, 268)
Screenshot: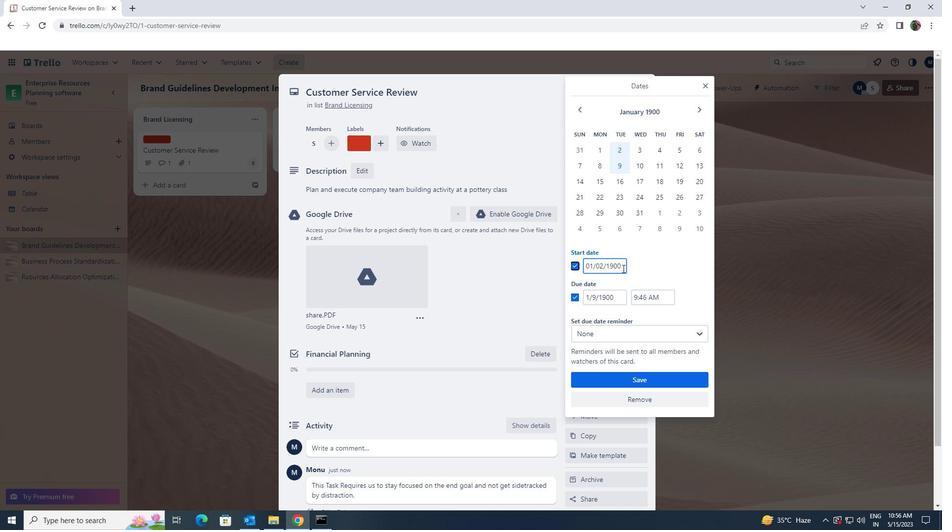 
Action: Mouse moved to (584, 272)
Screenshot: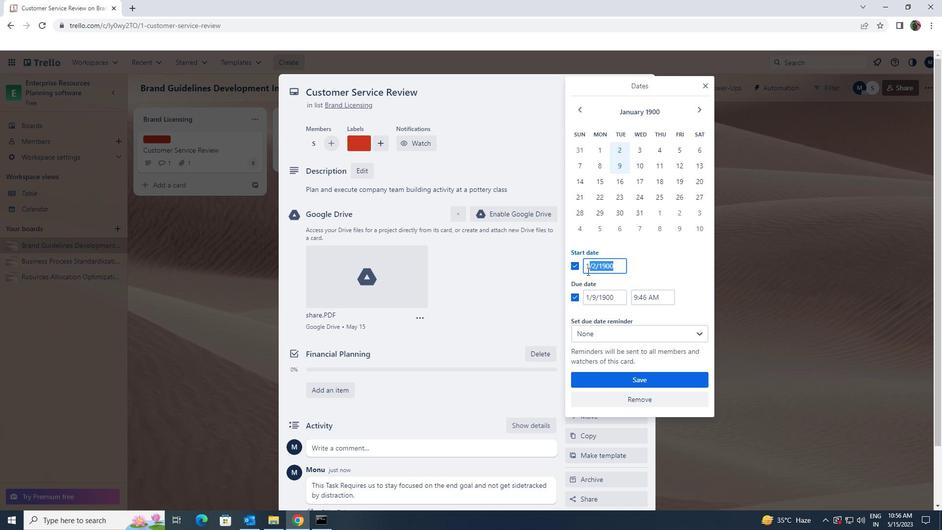 
Action: Key pressed 1/3/1900
Screenshot: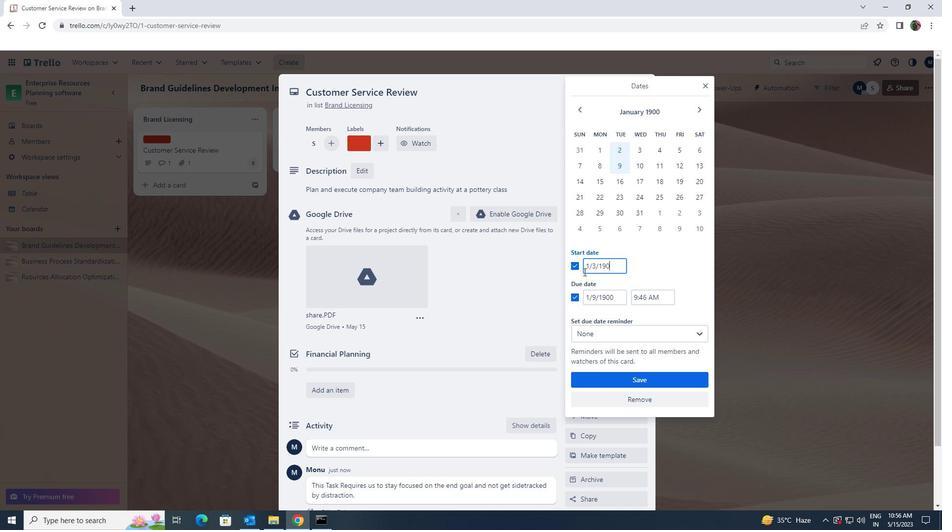 
Action: Mouse moved to (622, 298)
Screenshot: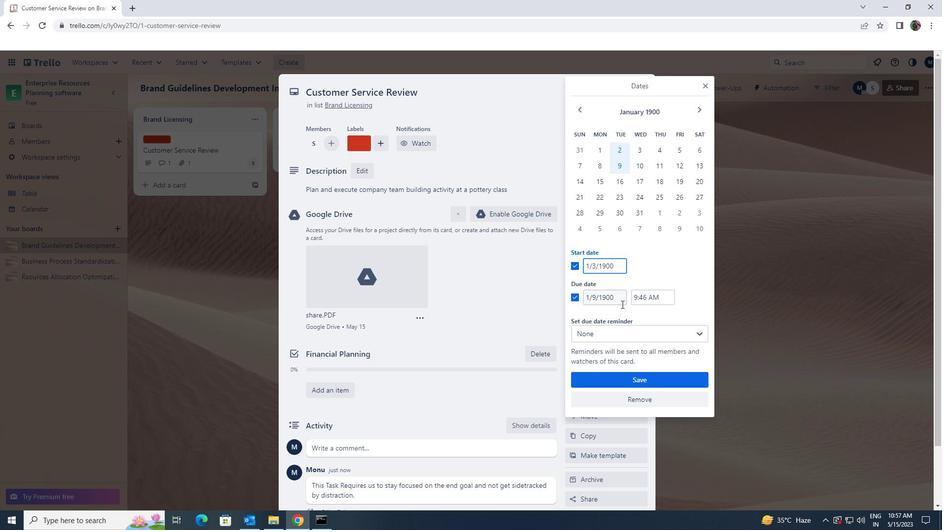
Action: Mouse pressed left at (622, 298)
Screenshot: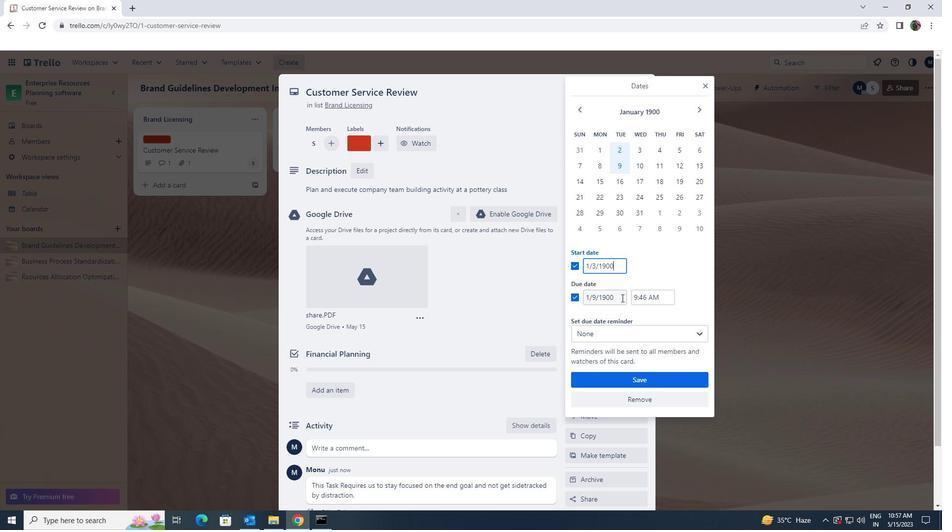 
Action: Mouse moved to (584, 297)
Screenshot: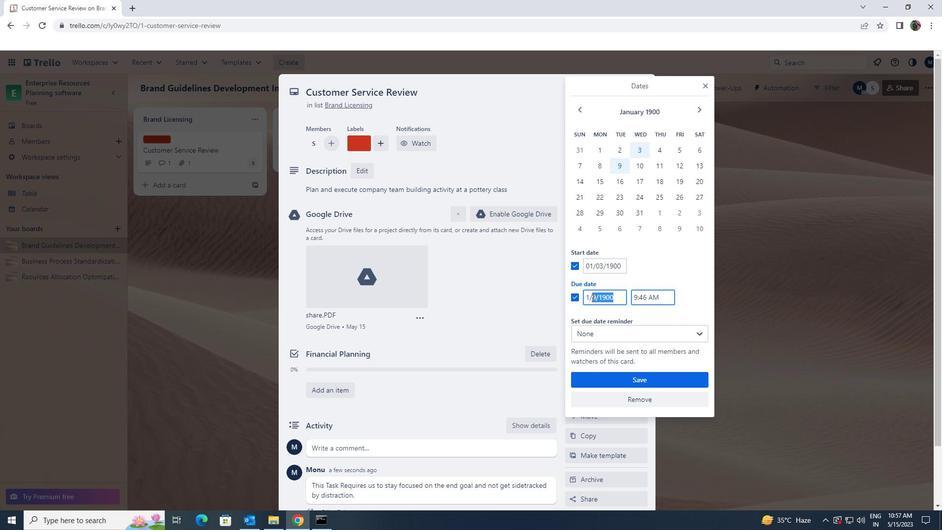 
Action: Key pressed 1/10/1900
Screenshot: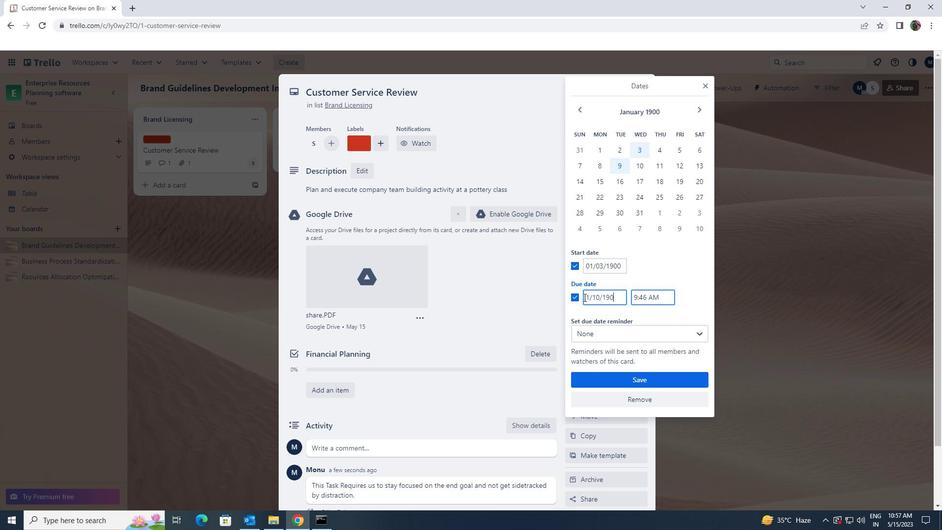 
Action: Mouse moved to (625, 378)
Screenshot: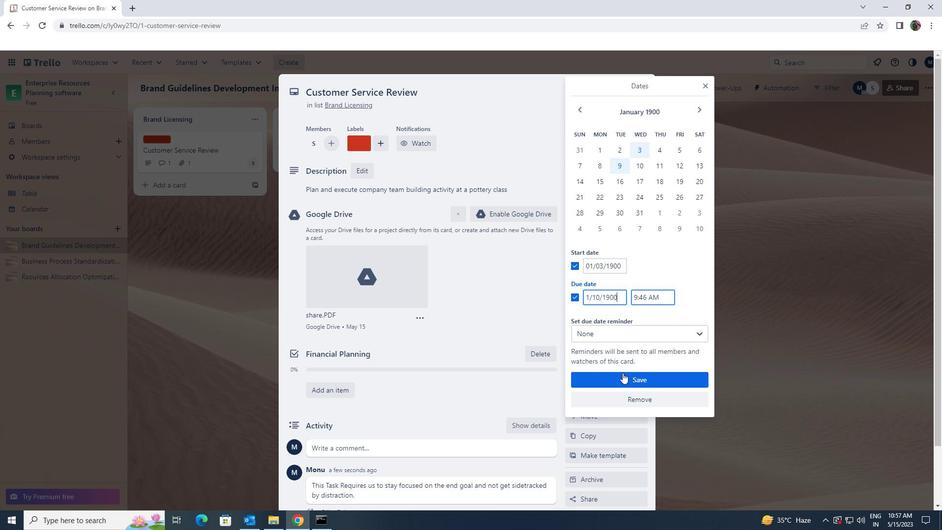 
Action: Mouse pressed left at (625, 378)
Screenshot: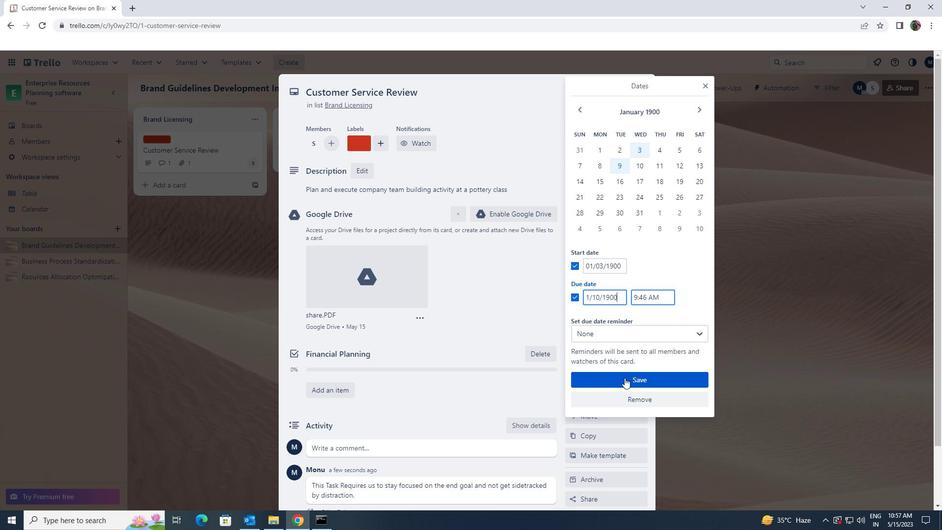 
